 Task: Search one way flight ticket for 1 adult, 1 child, 1 infant in seat in premium economy from Flagstaff: Flagstaff Pulliam Airport to Jacksonville: Albert J. Ellis Airport on 5-3-2023. Choice of flights is Emirates. Number of bags: 2 checked bags. Price is upto 81000. Outbound departure time preference is 9:30.
Action: Mouse moved to (293, 252)
Screenshot: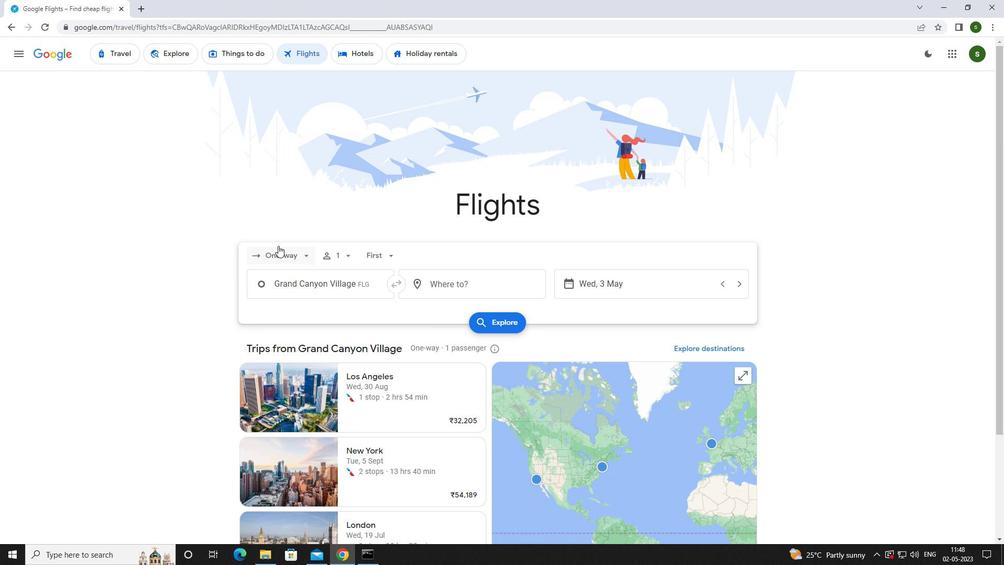 
Action: Mouse pressed left at (293, 252)
Screenshot: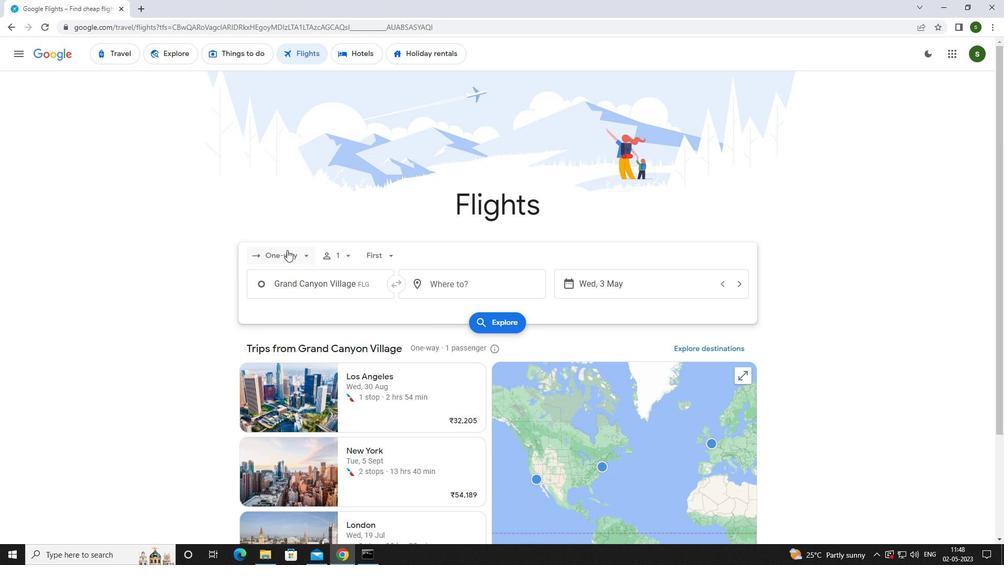 
Action: Mouse moved to (301, 306)
Screenshot: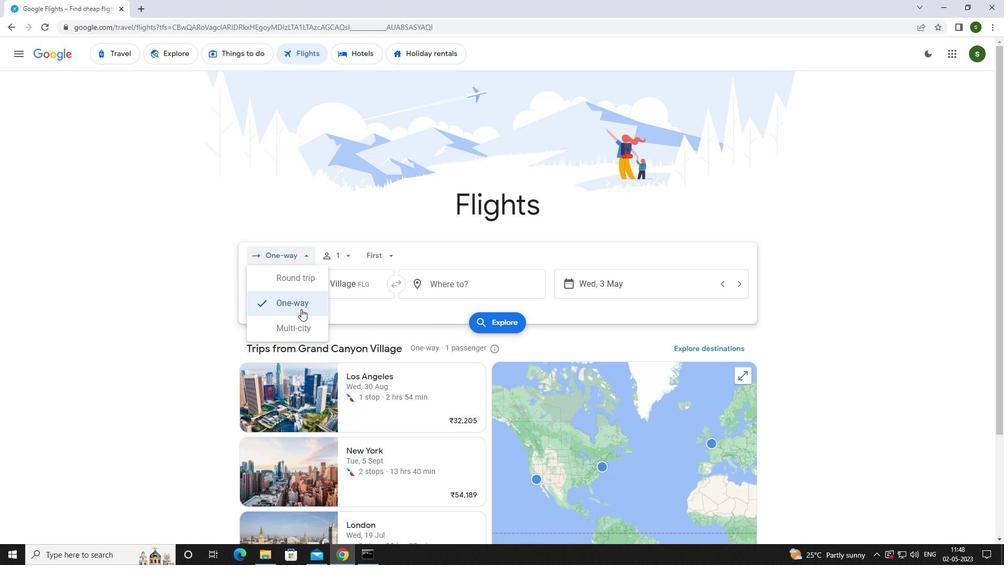 
Action: Mouse pressed left at (301, 306)
Screenshot: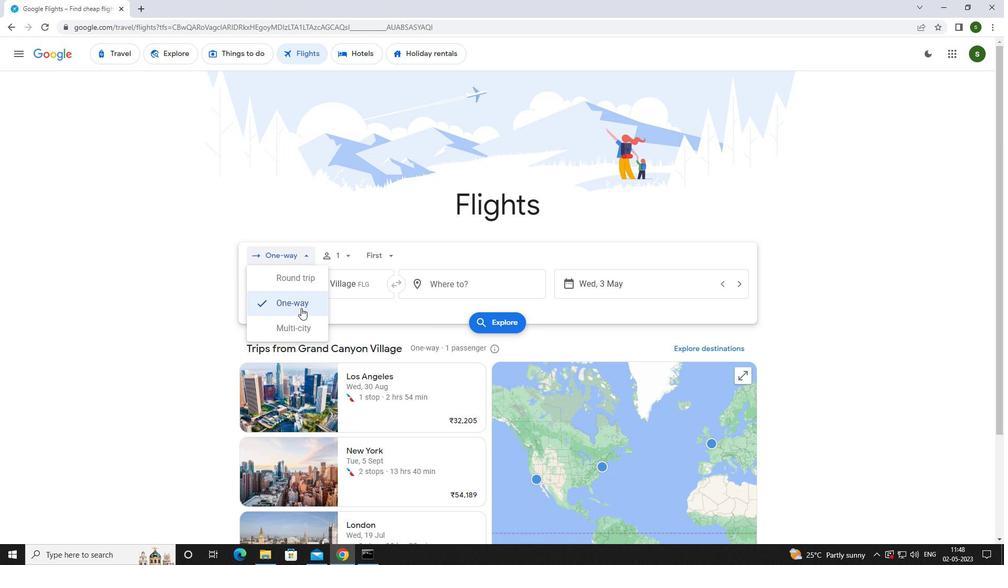 
Action: Mouse moved to (343, 254)
Screenshot: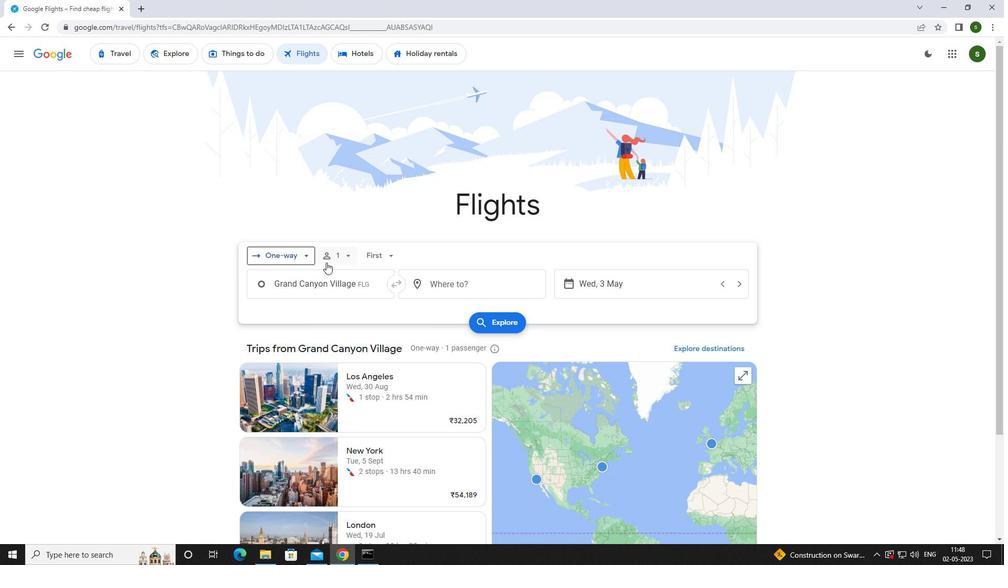 
Action: Mouse pressed left at (343, 254)
Screenshot: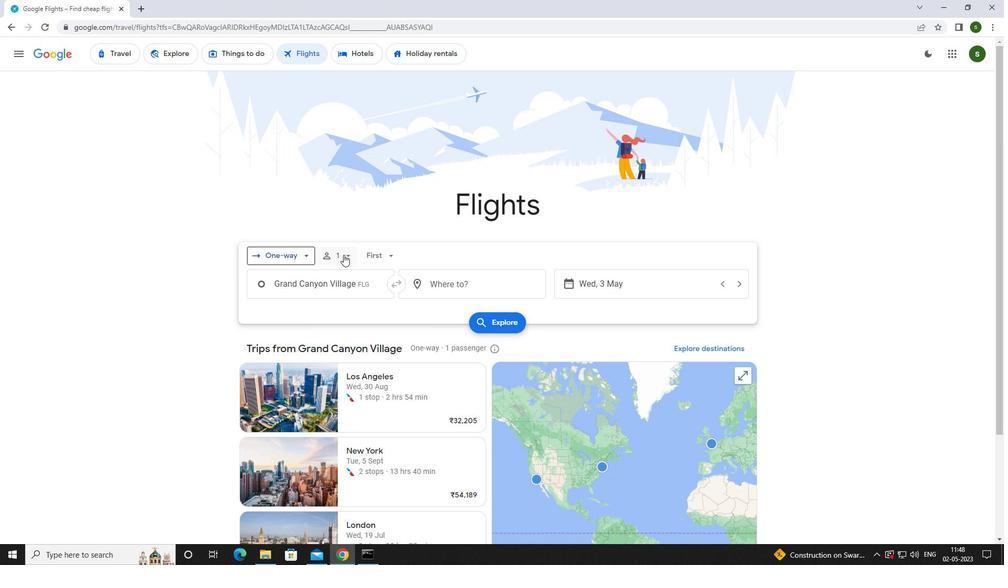 
Action: Mouse moved to (430, 306)
Screenshot: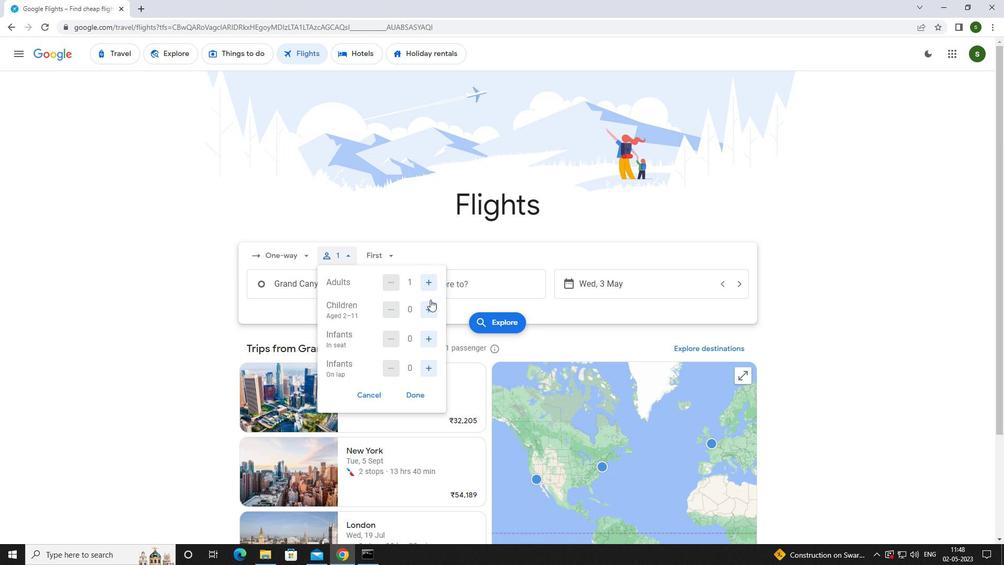 
Action: Mouse pressed left at (430, 306)
Screenshot: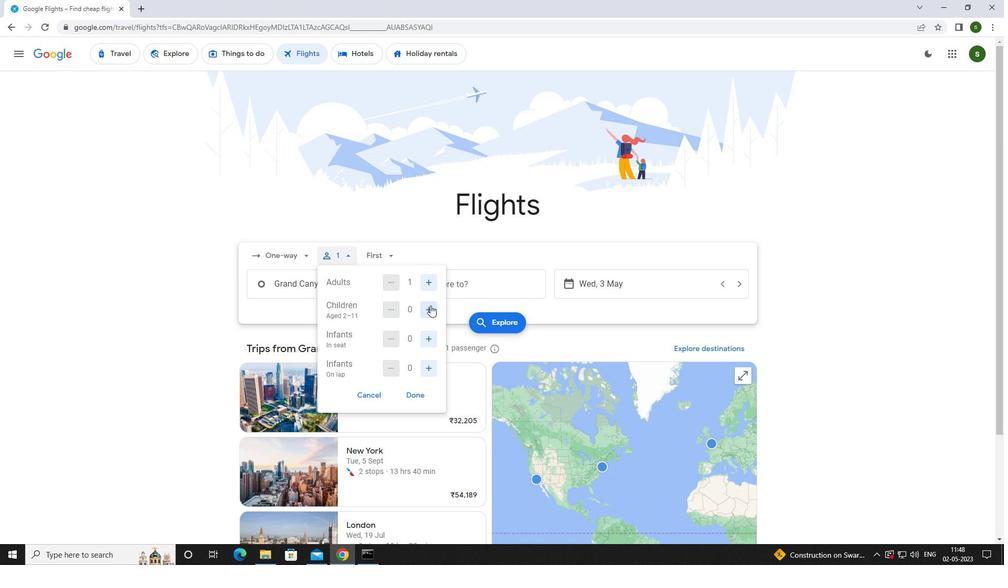 
Action: Mouse moved to (427, 336)
Screenshot: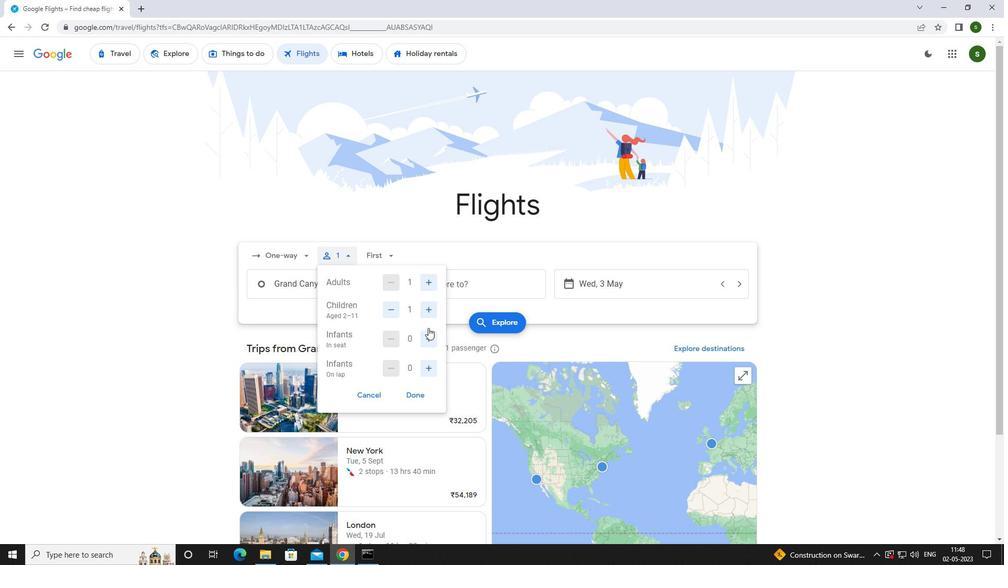 
Action: Mouse pressed left at (427, 336)
Screenshot: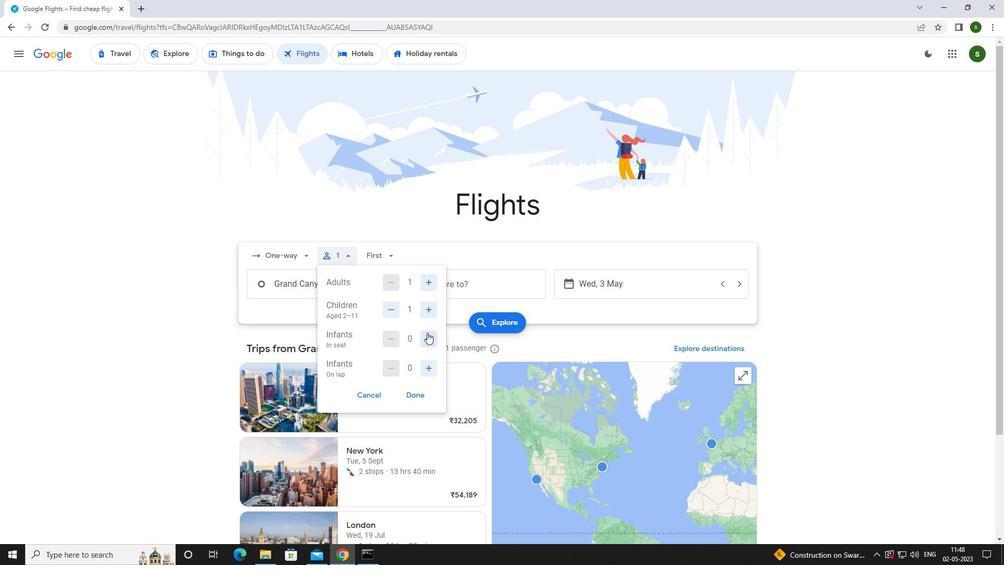 
Action: Mouse moved to (392, 256)
Screenshot: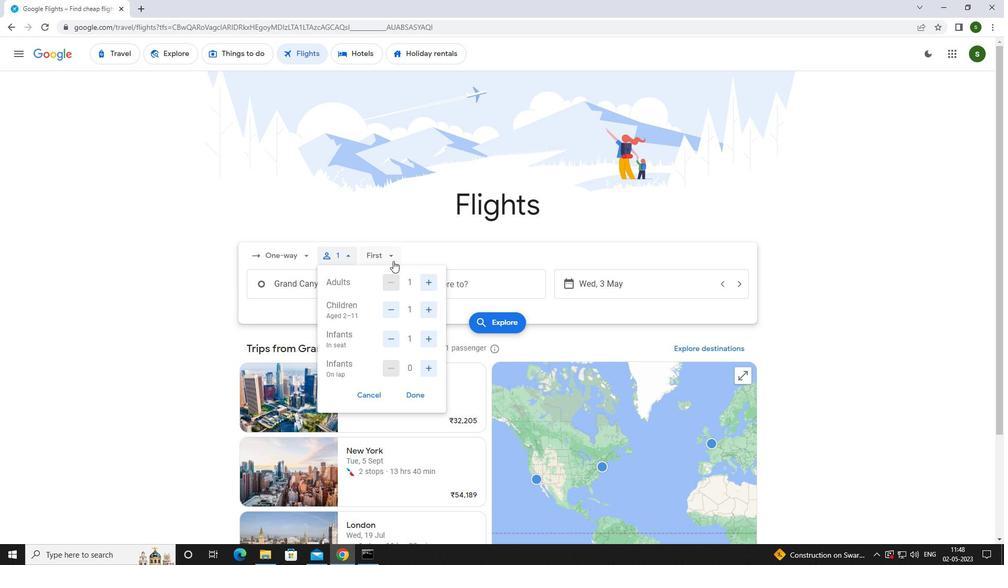 
Action: Mouse pressed left at (392, 256)
Screenshot: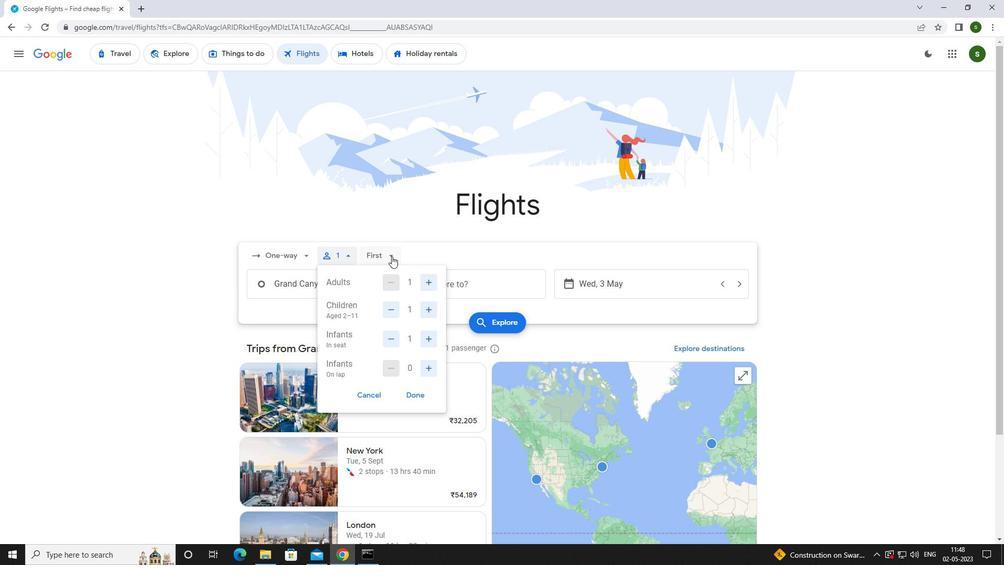 
Action: Mouse moved to (398, 299)
Screenshot: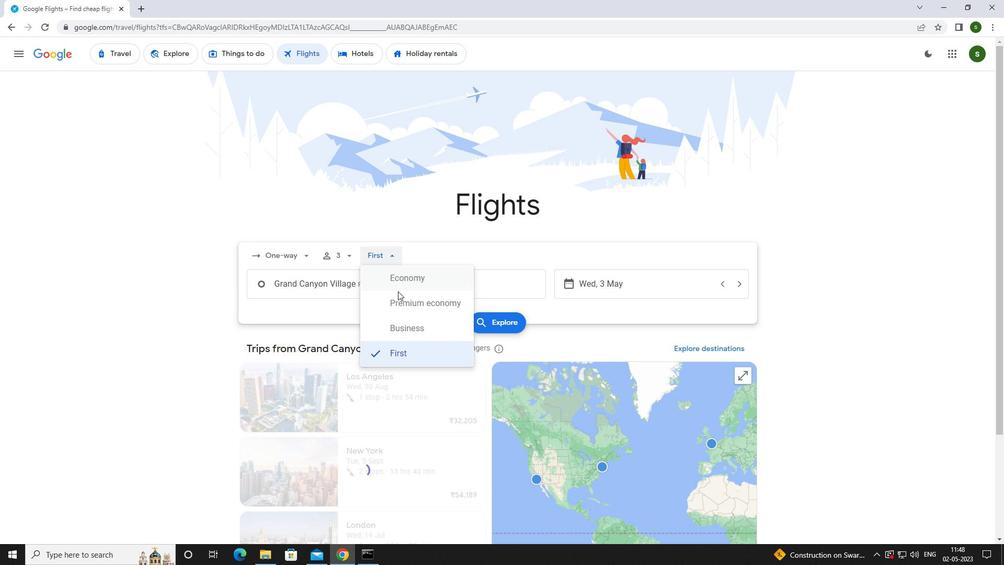 
Action: Mouse pressed left at (398, 299)
Screenshot: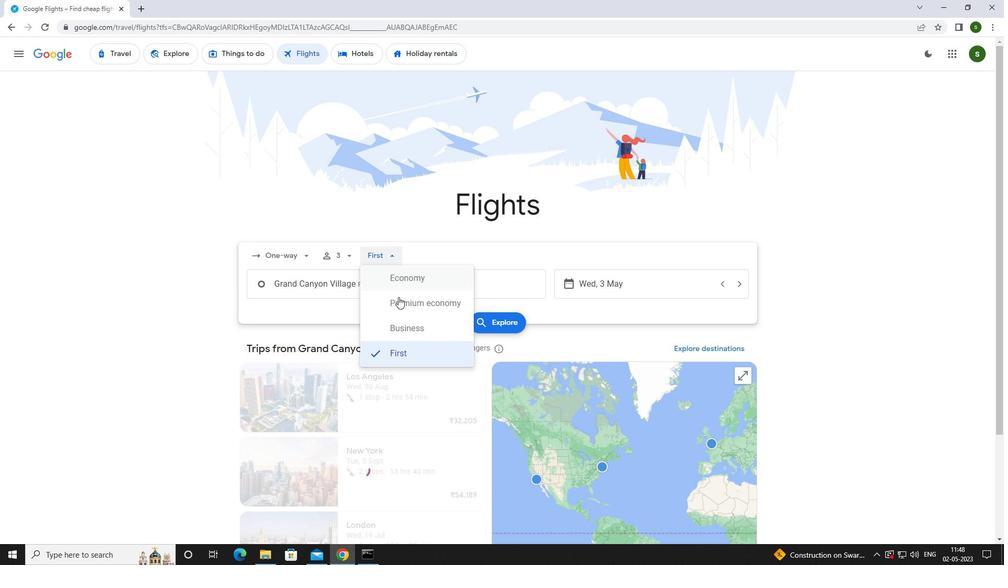 
Action: Mouse moved to (379, 278)
Screenshot: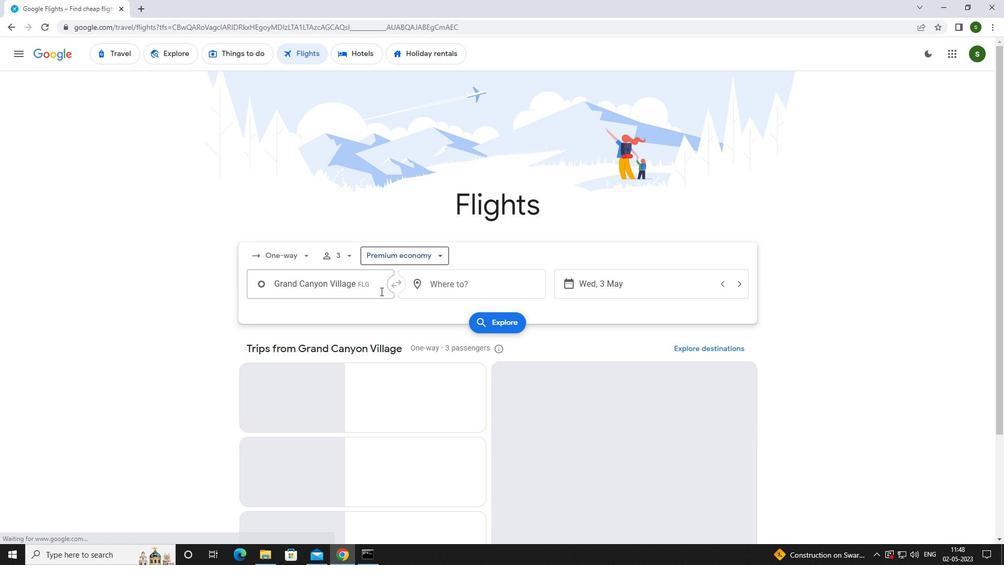 
Action: Mouse pressed left at (379, 278)
Screenshot: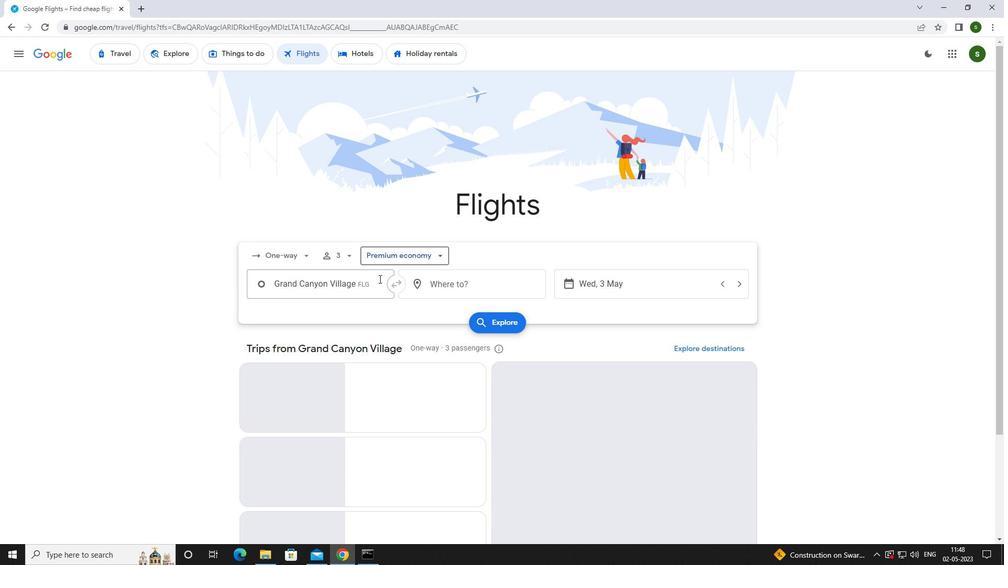 
Action: Mouse moved to (357, 284)
Screenshot: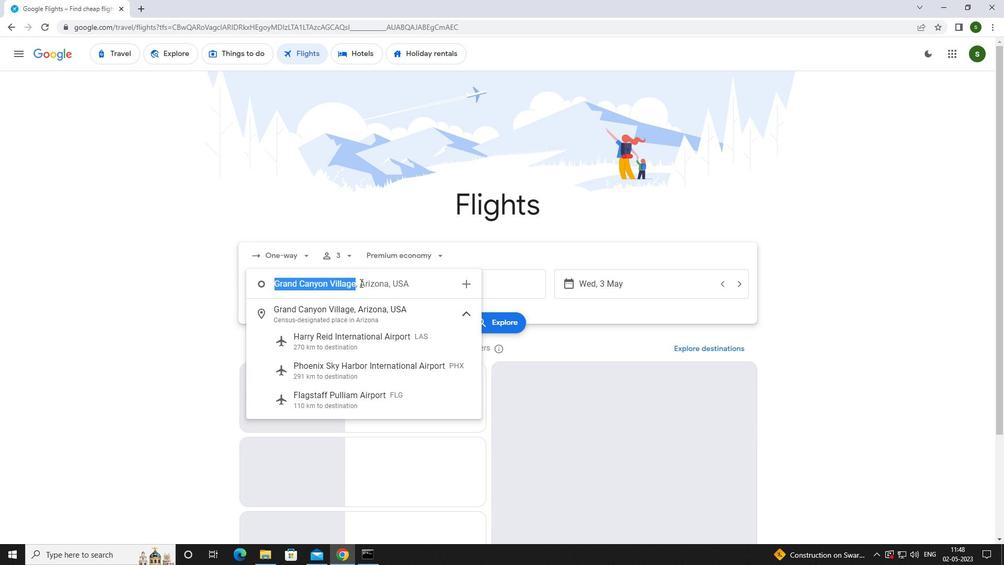
Action: Key pressed <Key.caps_lock>f<Key.caps_lock>lagstaff
Screenshot: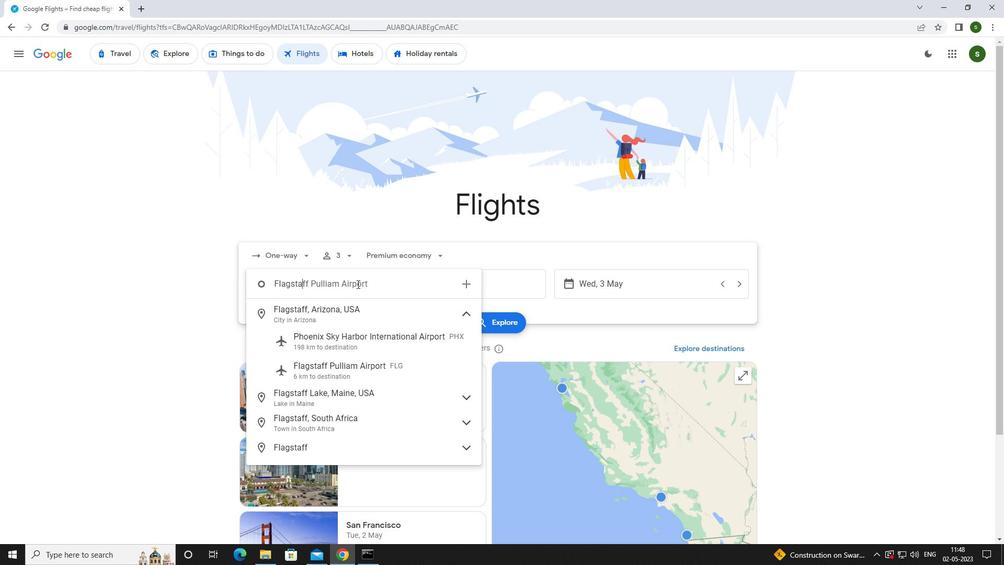 
Action: Mouse moved to (350, 362)
Screenshot: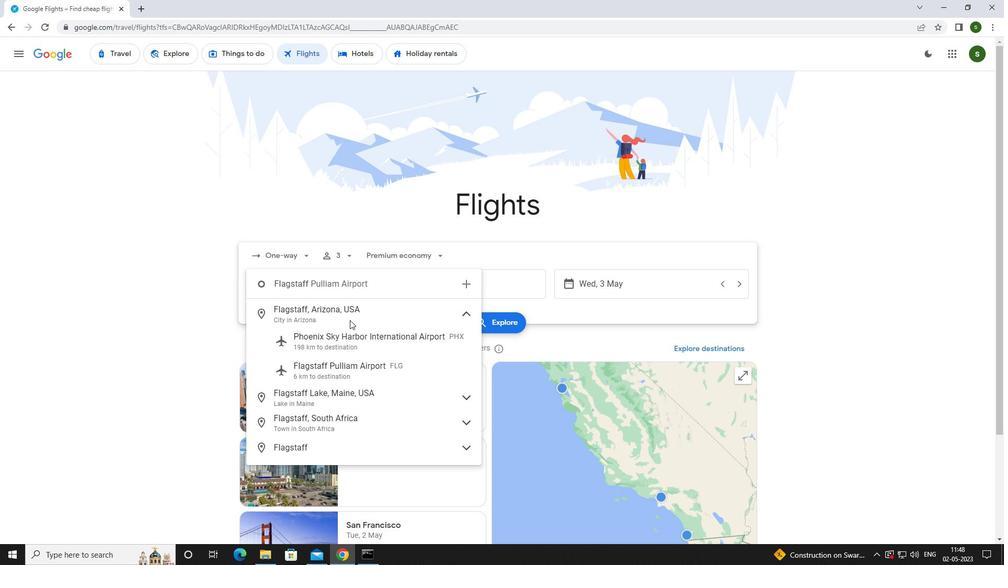
Action: Mouse pressed left at (350, 362)
Screenshot: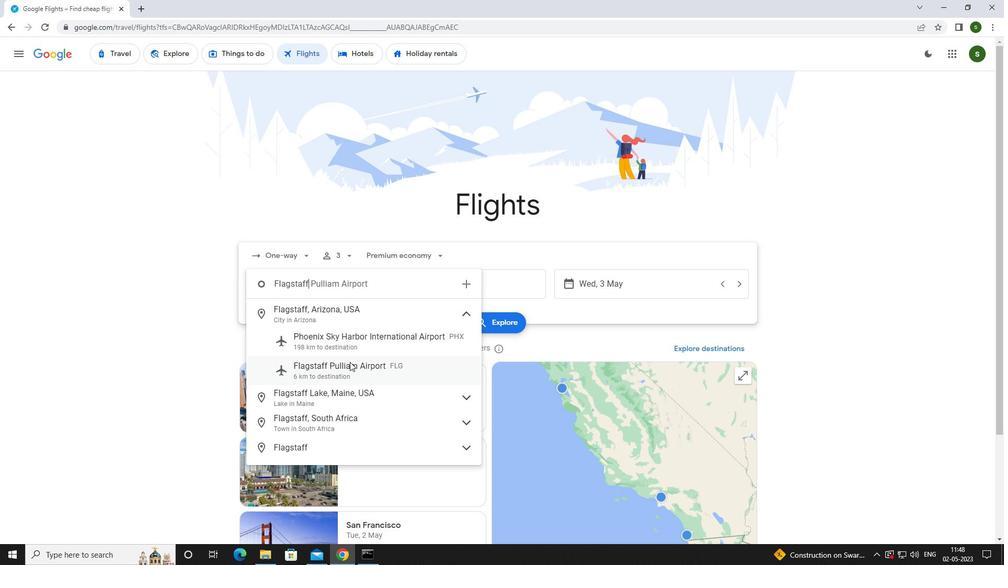 
Action: Mouse moved to (475, 281)
Screenshot: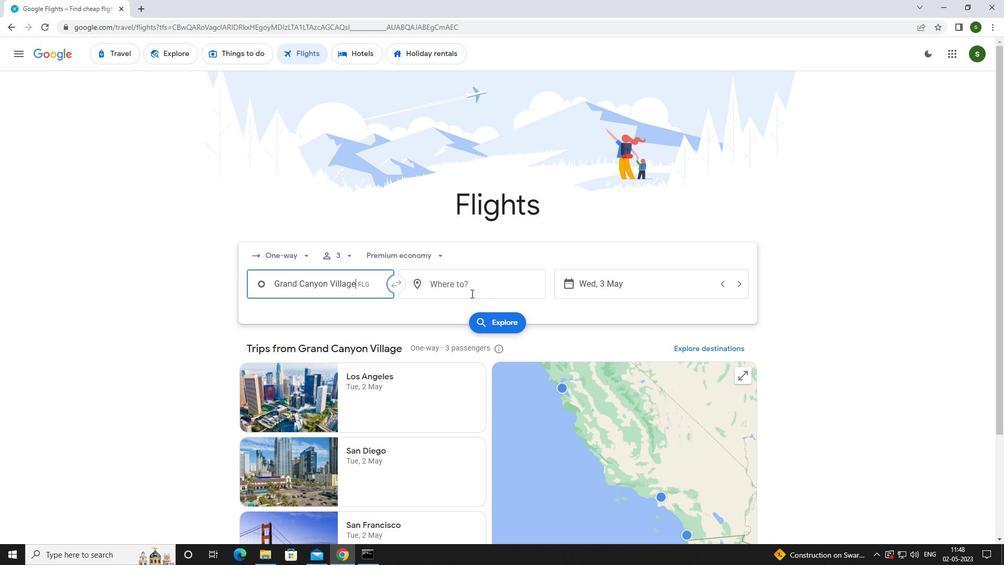 
Action: Mouse pressed left at (475, 281)
Screenshot: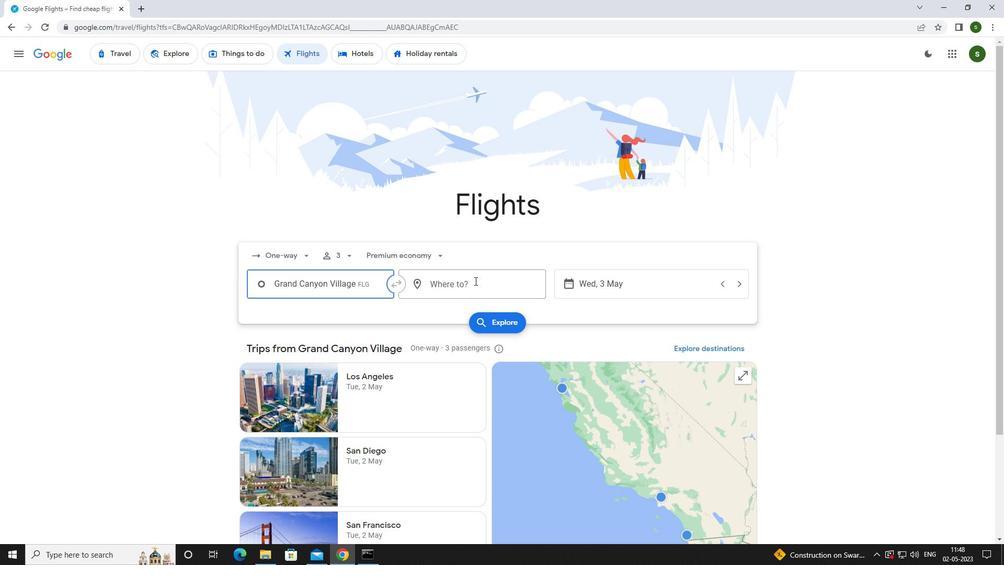 
Action: Mouse moved to (382, 288)
Screenshot: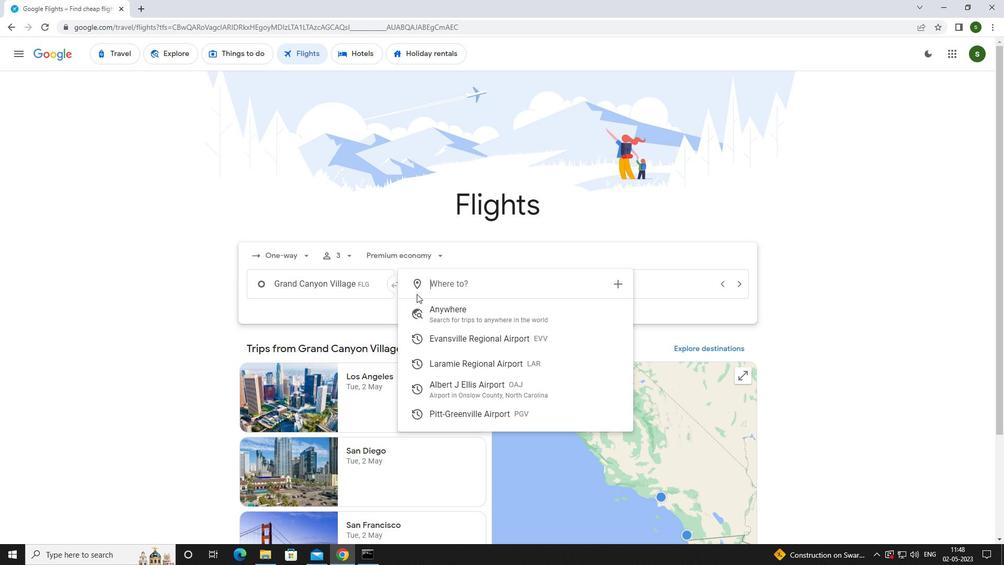 
Action: Key pressed <Key.caps_lock>a<Key.caps_lock>lbert<Key.space>
Screenshot: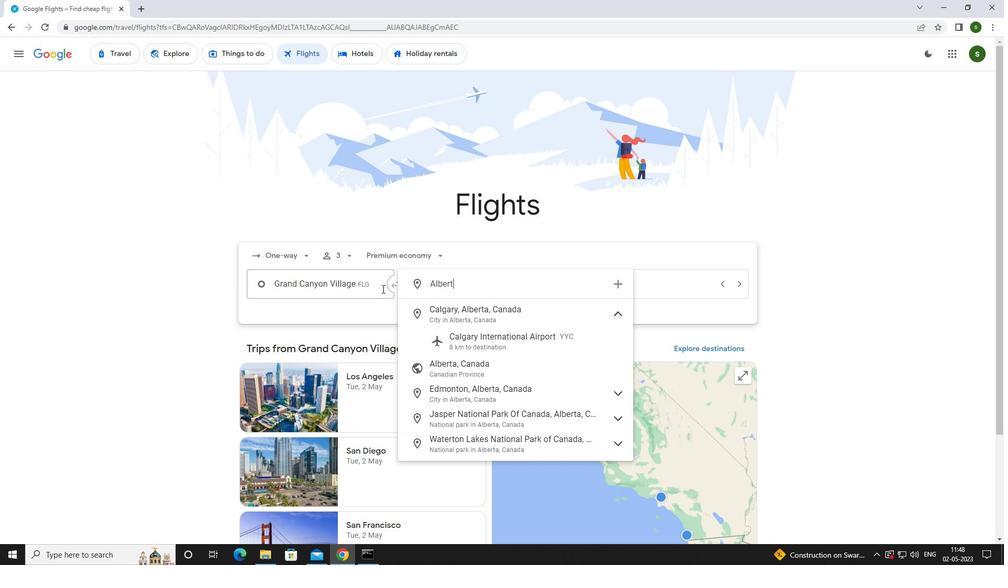 
Action: Mouse moved to (463, 312)
Screenshot: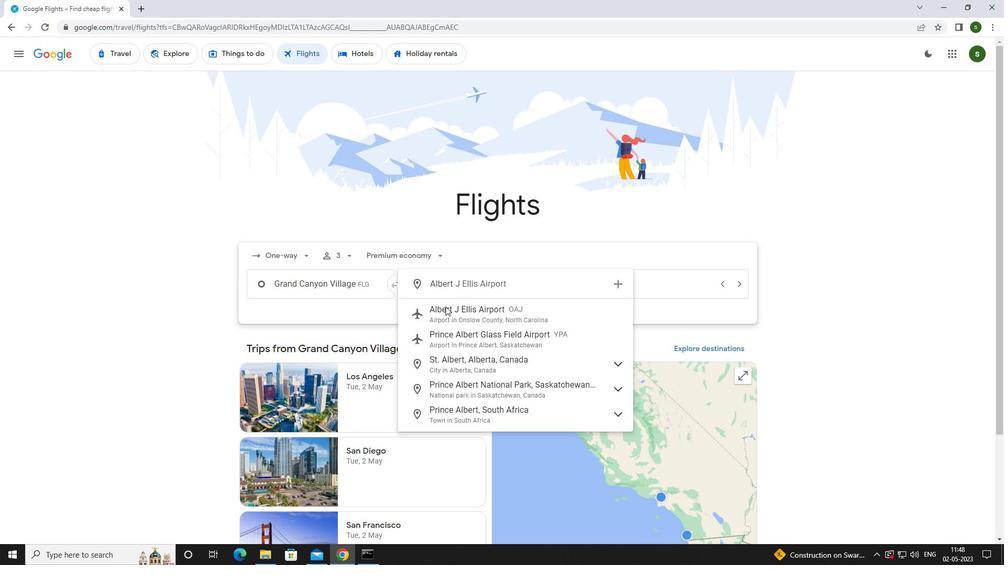 
Action: Mouse pressed left at (463, 312)
Screenshot: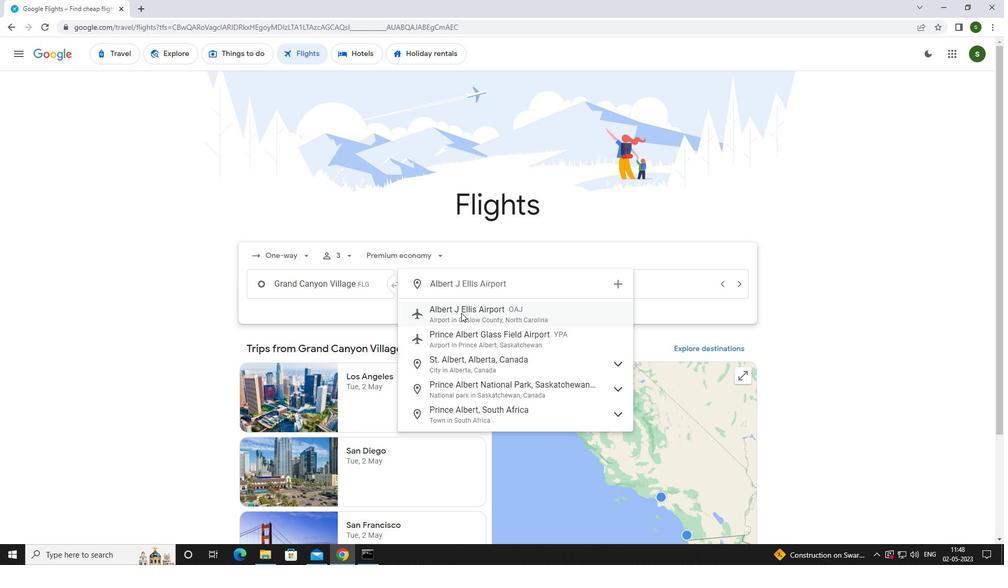 
Action: Mouse moved to (644, 287)
Screenshot: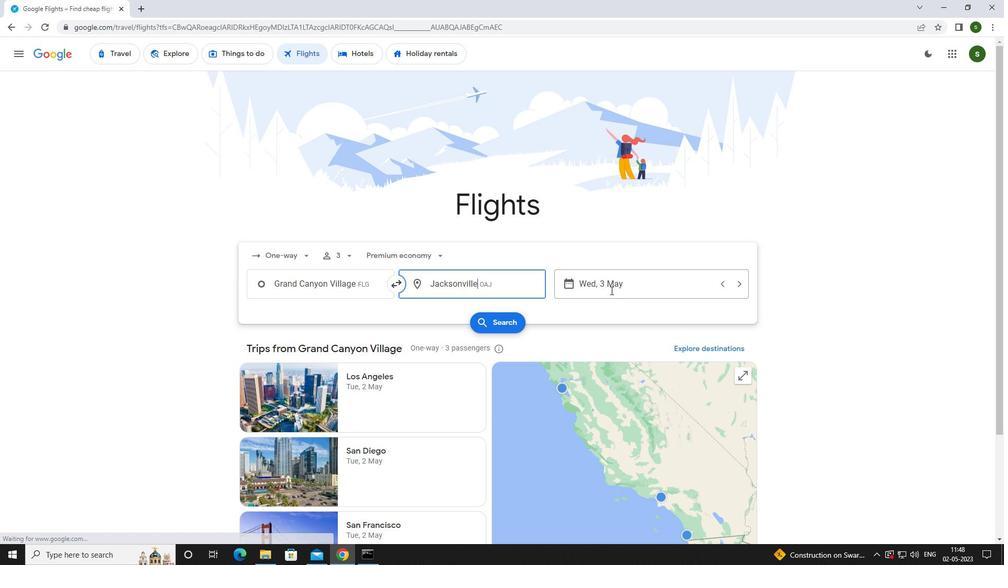 
Action: Mouse pressed left at (644, 287)
Screenshot: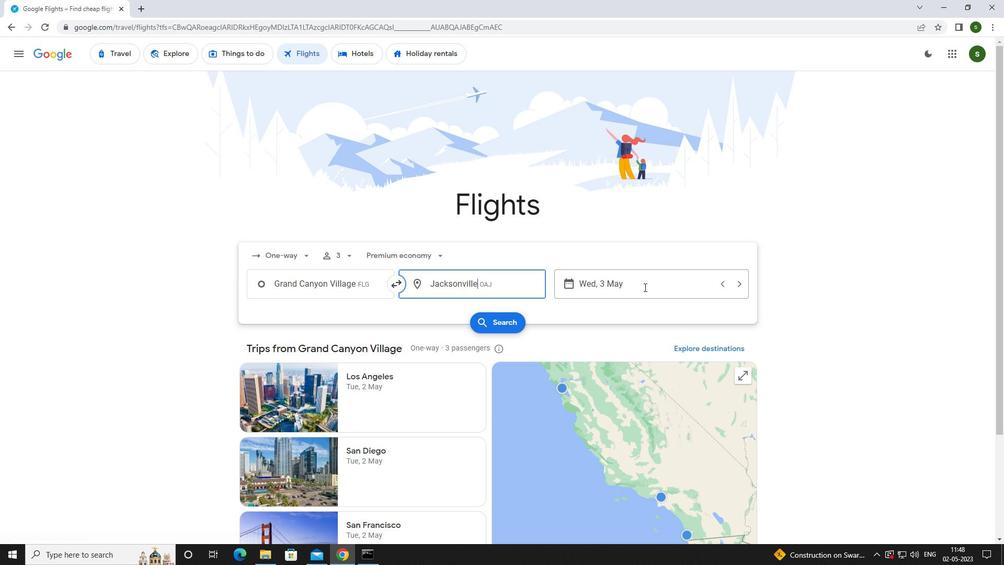 
Action: Mouse moved to (450, 351)
Screenshot: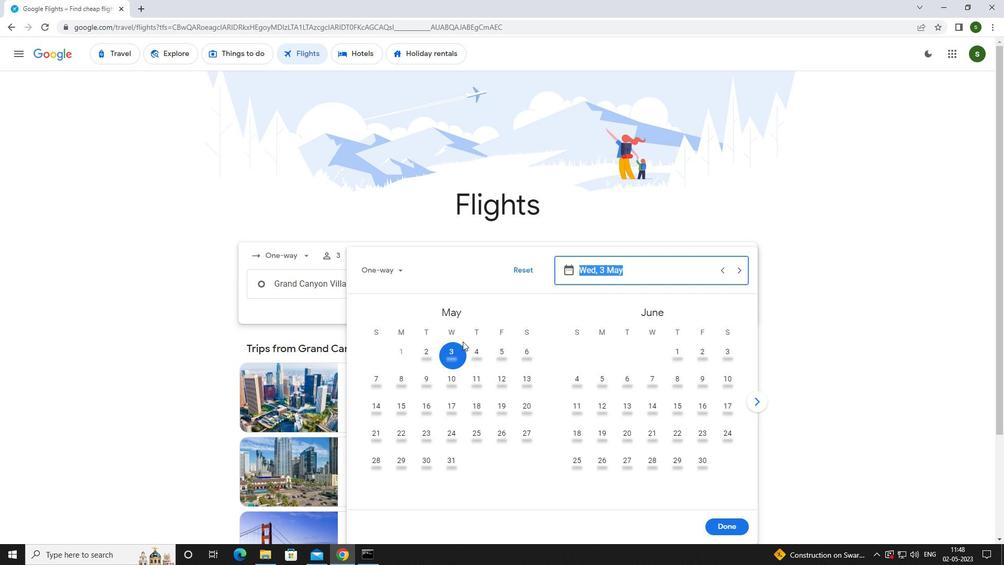 
Action: Mouse pressed left at (450, 351)
Screenshot: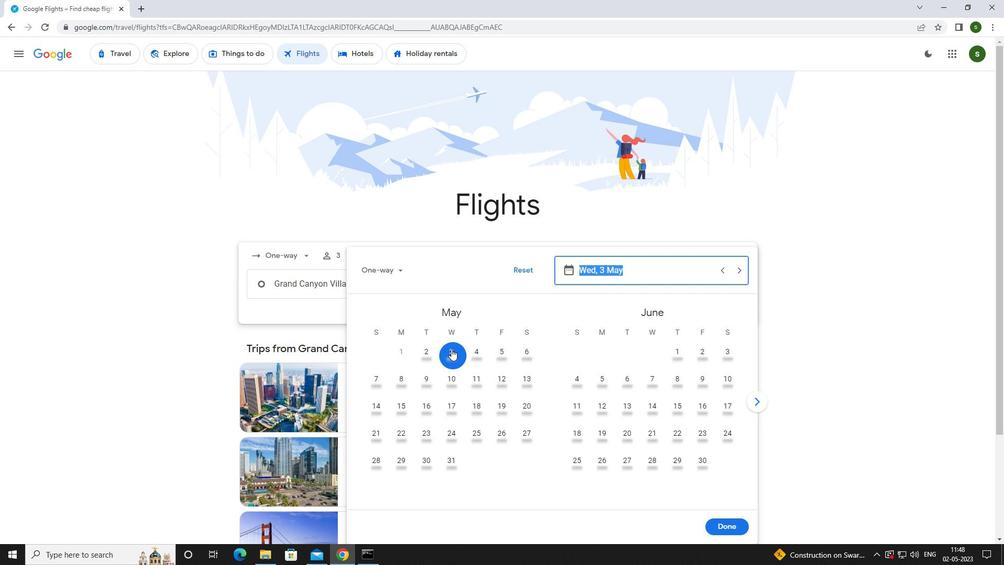 
Action: Mouse moved to (724, 523)
Screenshot: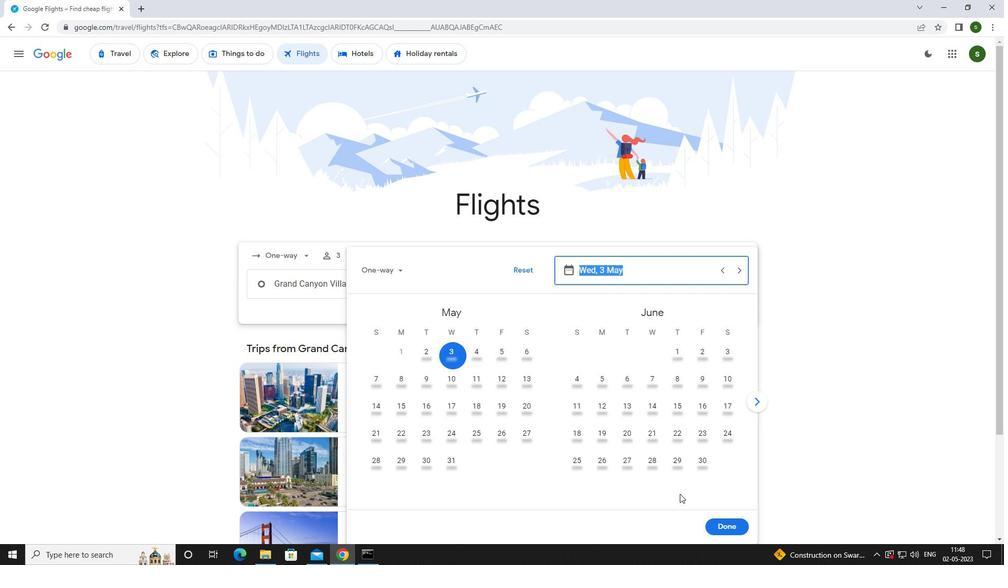 
Action: Mouse pressed left at (724, 523)
Screenshot: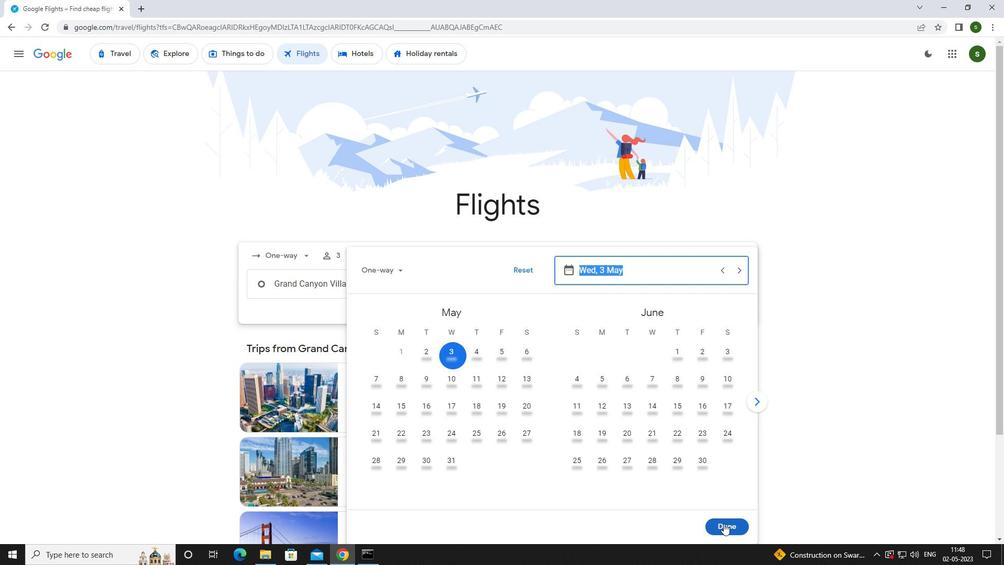 
Action: Mouse moved to (507, 317)
Screenshot: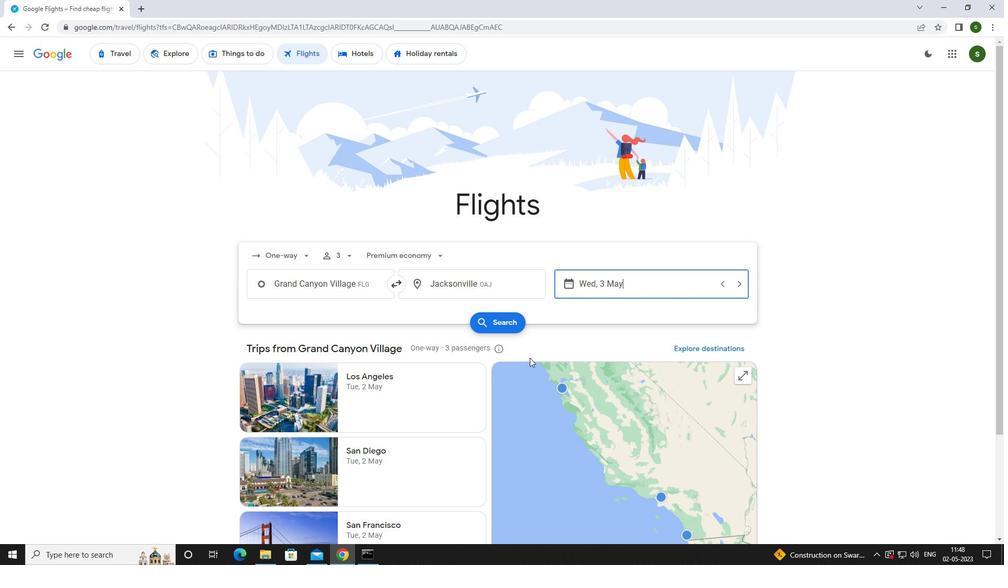
Action: Mouse pressed left at (507, 317)
Screenshot: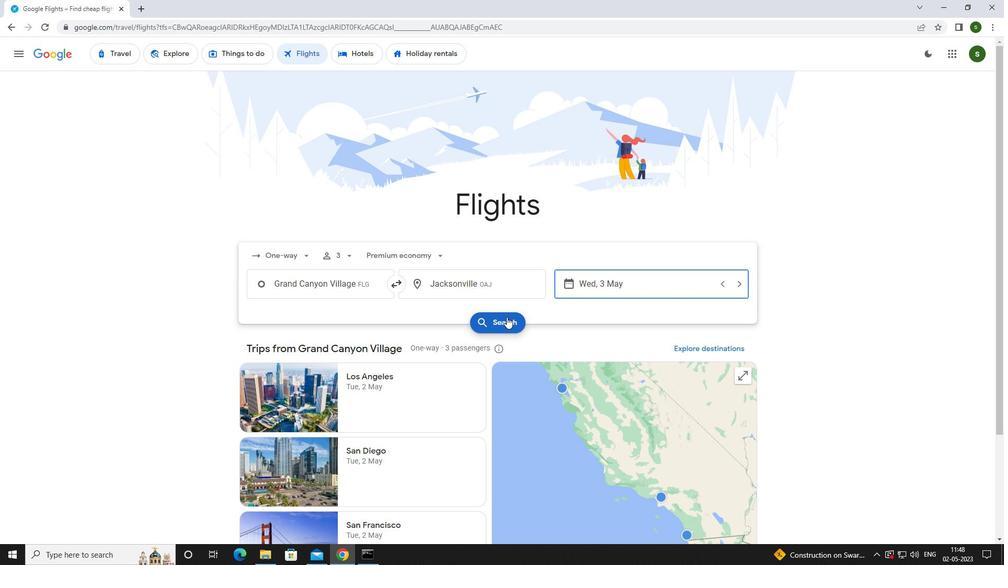 
Action: Mouse moved to (274, 152)
Screenshot: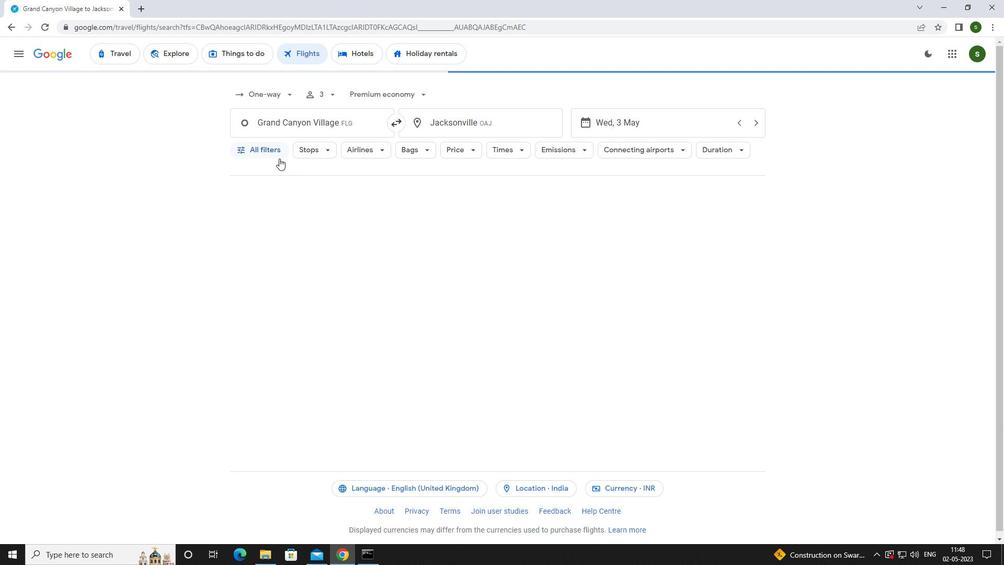 
Action: Mouse pressed left at (274, 152)
Screenshot: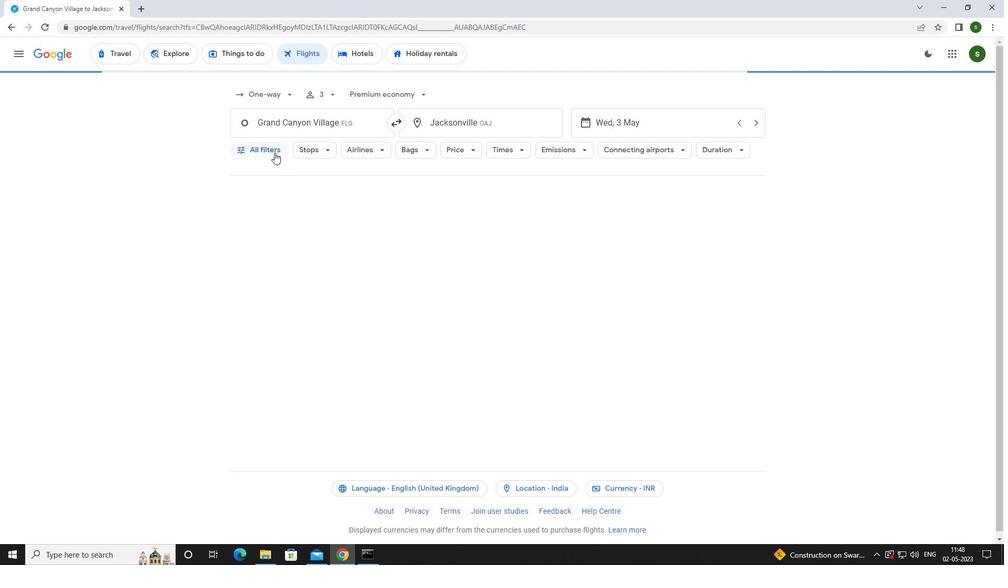 
Action: Mouse moved to (393, 373)
Screenshot: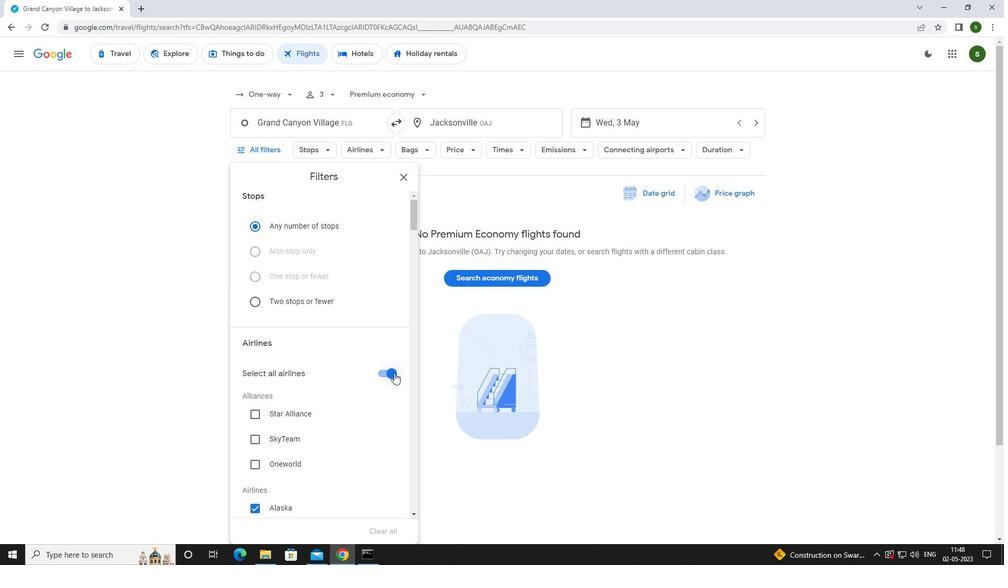 
Action: Mouse pressed left at (393, 373)
Screenshot: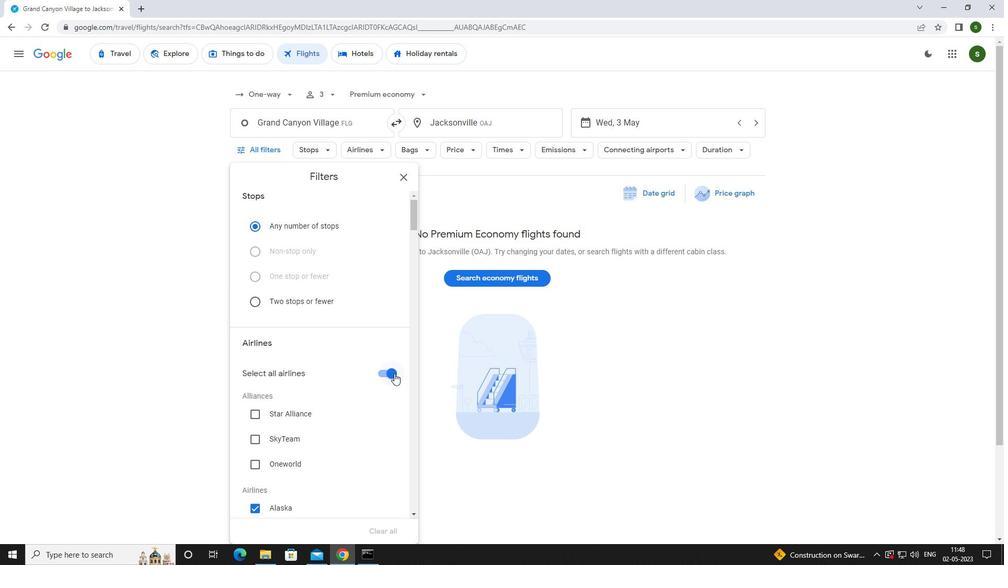 
Action: Mouse moved to (346, 305)
Screenshot: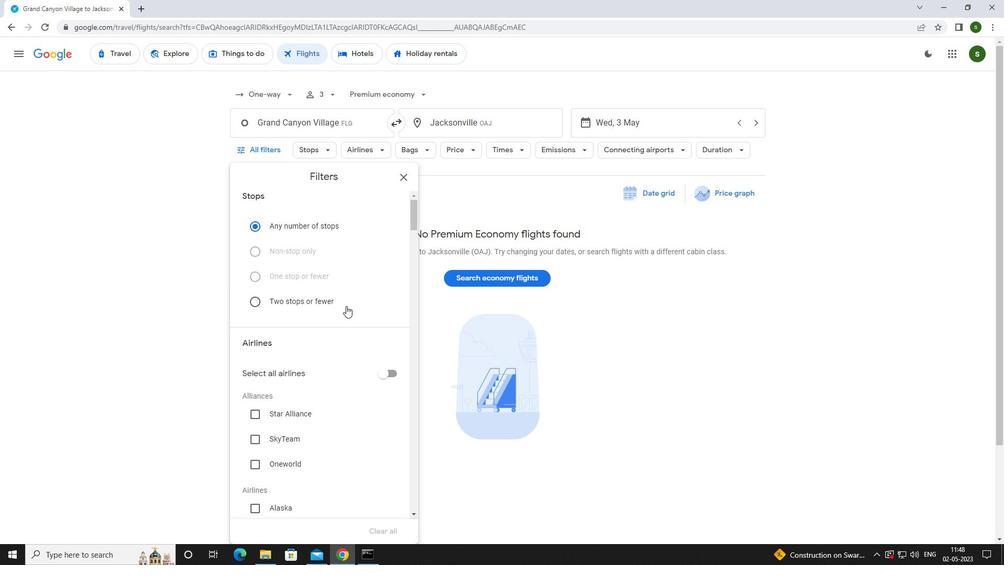 
Action: Mouse scrolled (346, 304) with delta (0, 0)
Screenshot: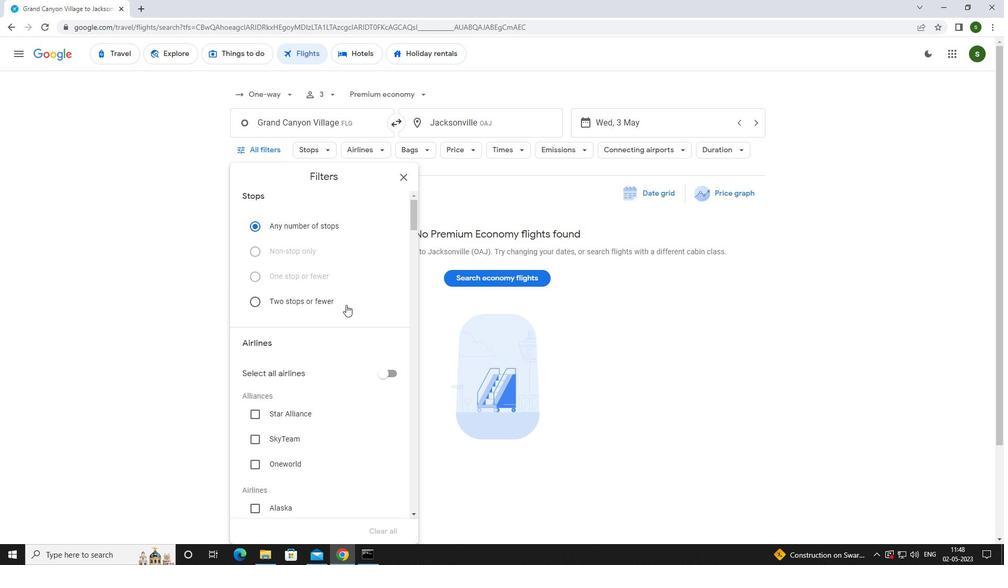 
Action: Mouse scrolled (346, 304) with delta (0, 0)
Screenshot: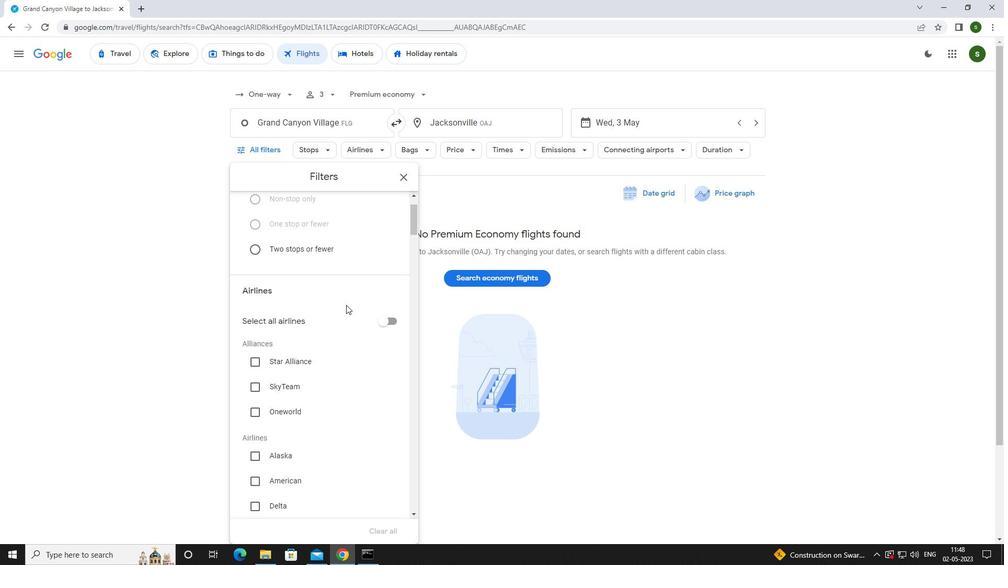 
Action: Mouse scrolled (346, 304) with delta (0, 0)
Screenshot: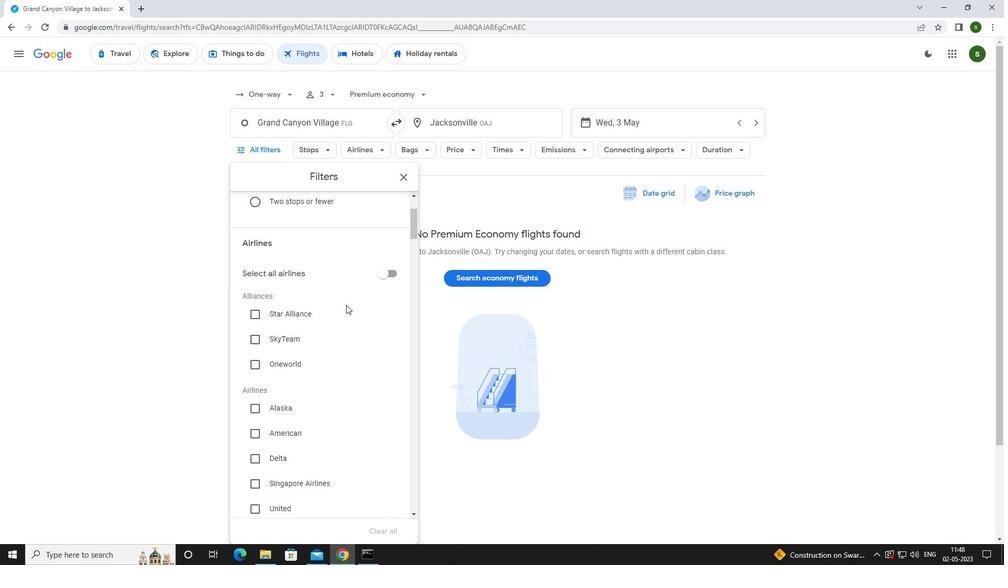 
Action: Mouse scrolled (346, 304) with delta (0, 0)
Screenshot: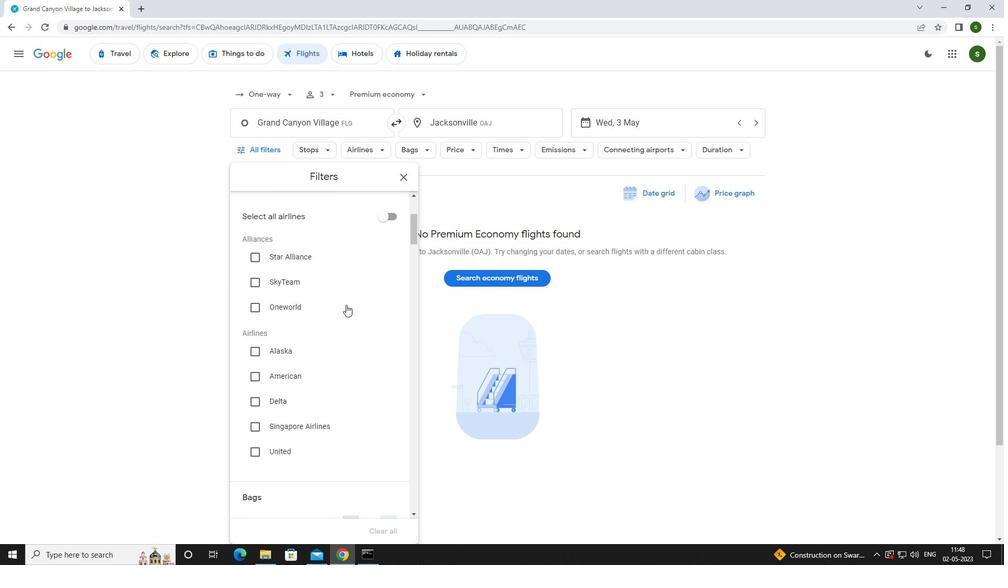 
Action: Mouse scrolled (346, 304) with delta (0, 0)
Screenshot: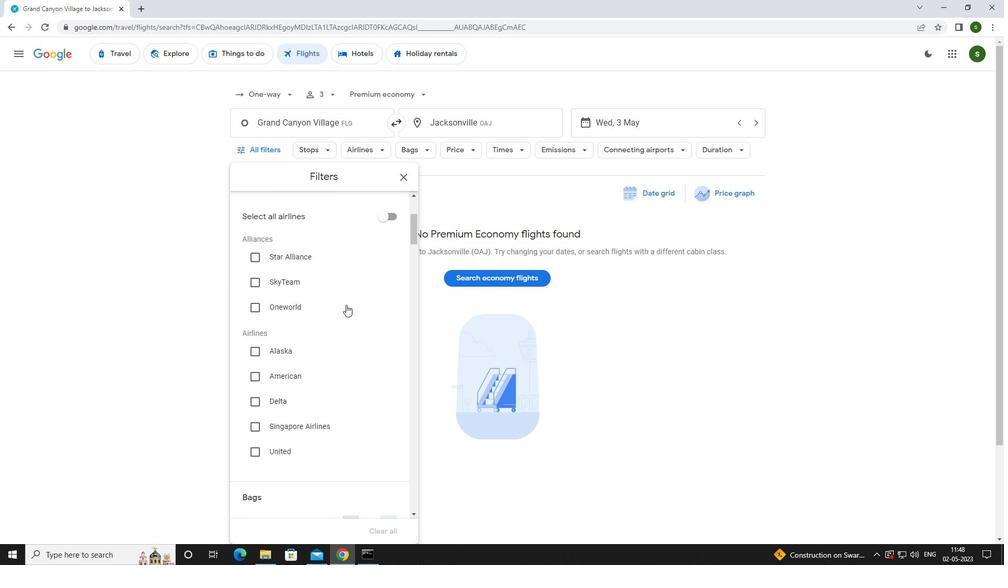 
Action: Mouse scrolled (346, 304) with delta (0, 0)
Screenshot: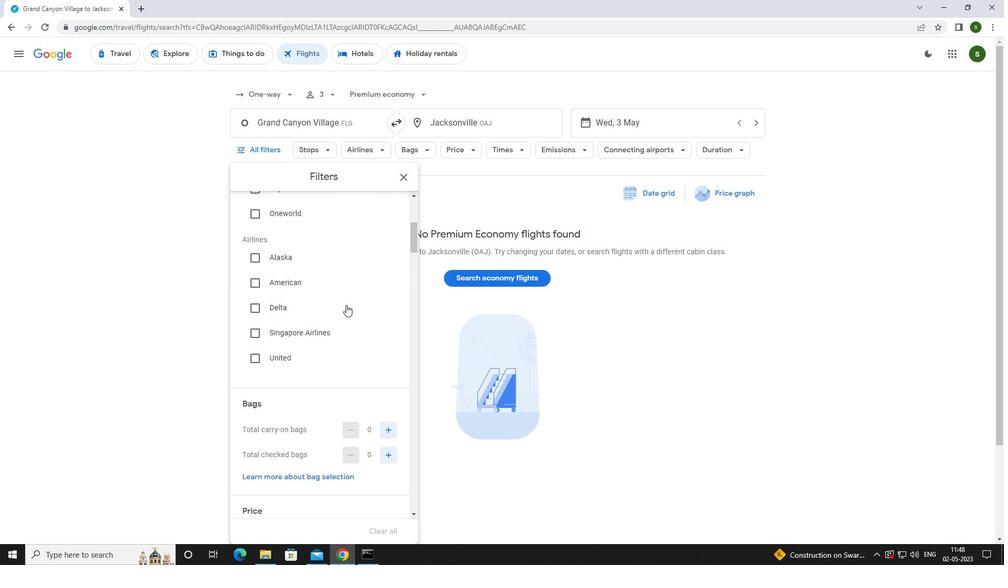 
Action: Mouse scrolled (346, 304) with delta (0, 0)
Screenshot: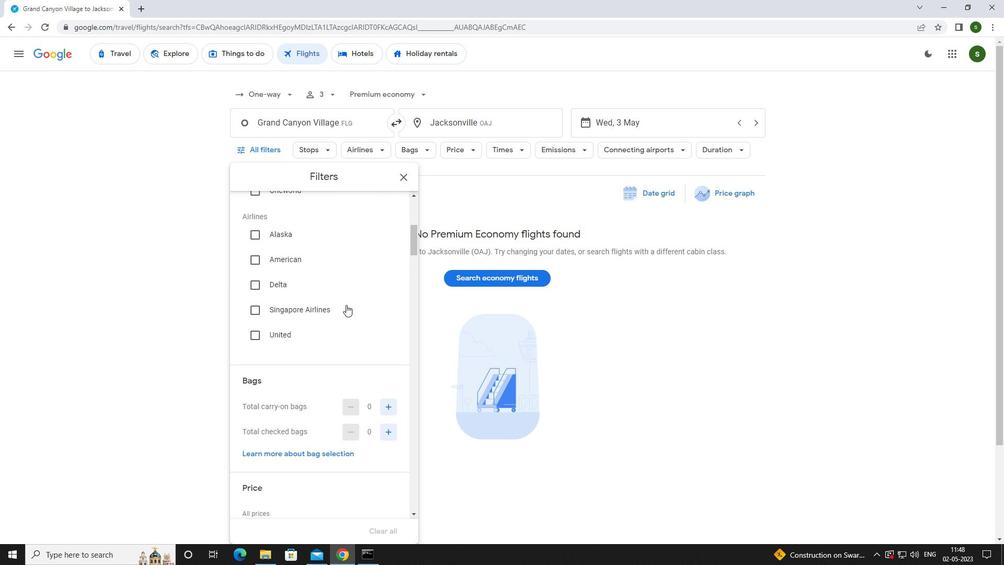 
Action: Mouse scrolled (346, 304) with delta (0, 0)
Screenshot: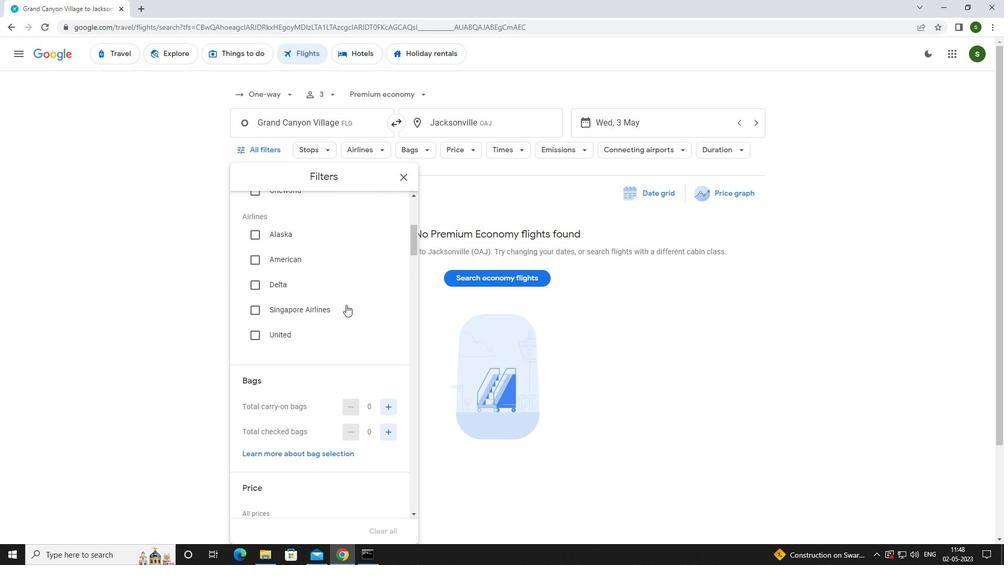 
Action: Mouse moved to (387, 291)
Screenshot: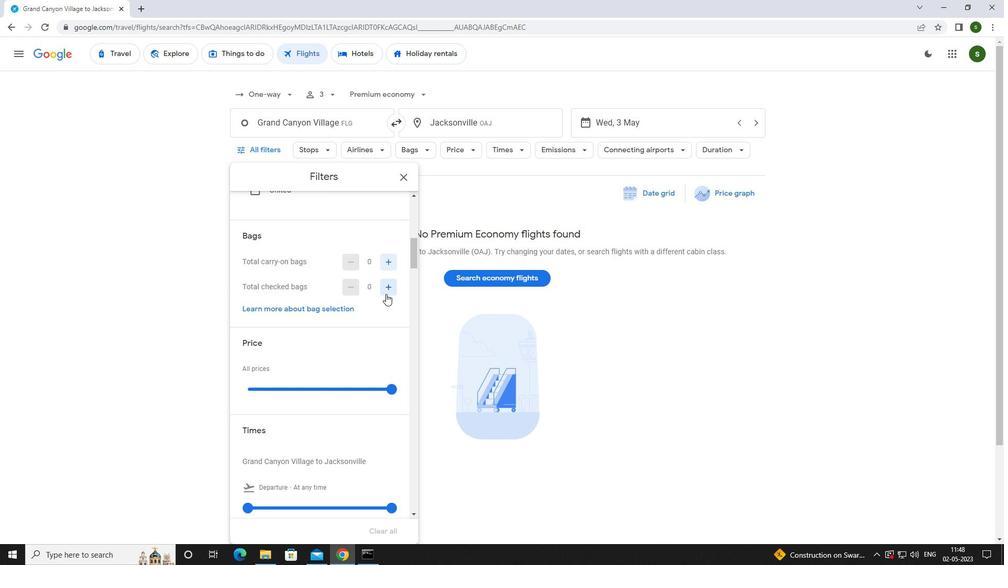 
Action: Mouse pressed left at (387, 291)
Screenshot: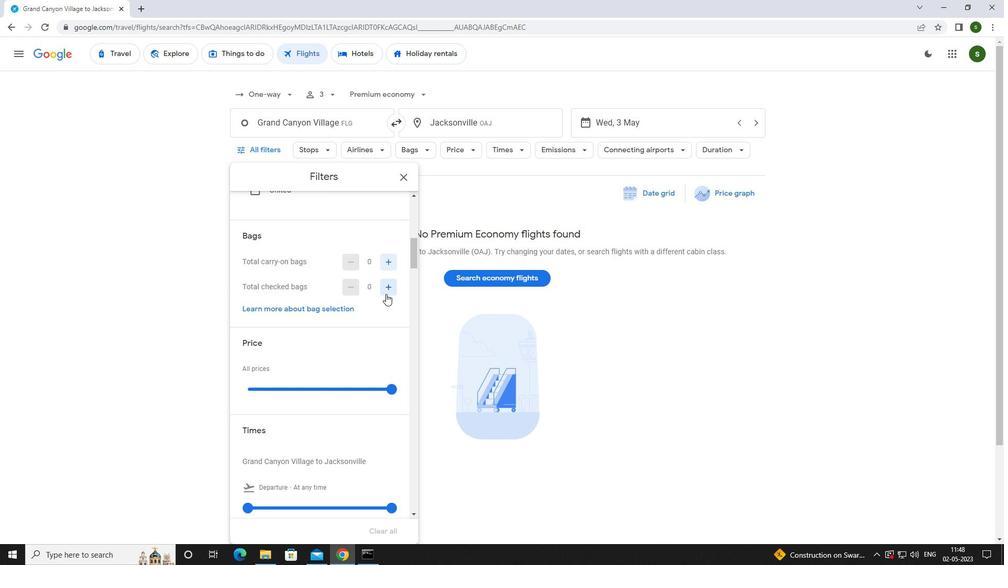 
Action: Mouse pressed left at (387, 291)
Screenshot: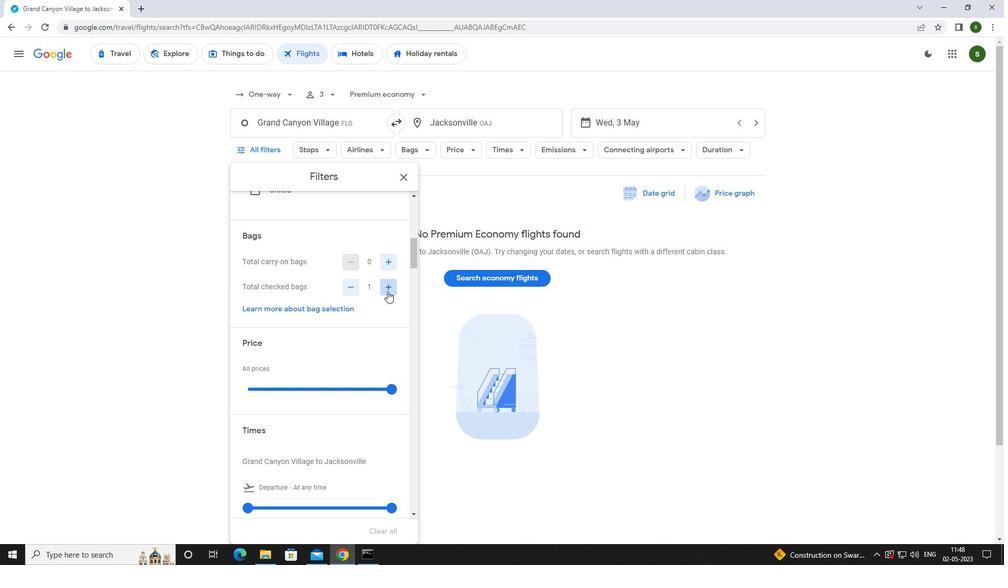 
Action: Mouse moved to (387, 290)
Screenshot: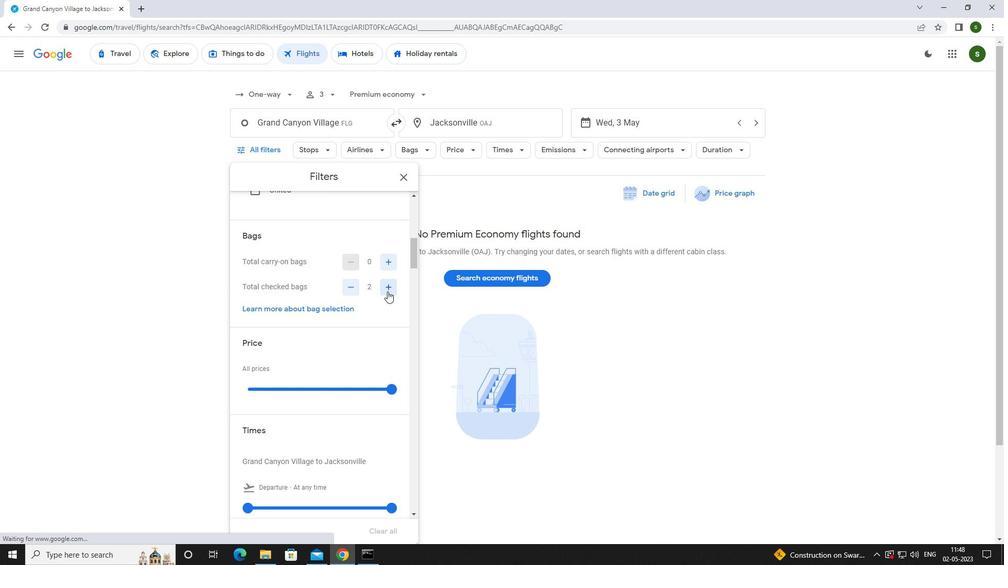 
Action: Mouse scrolled (387, 290) with delta (0, 0)
Screenshot: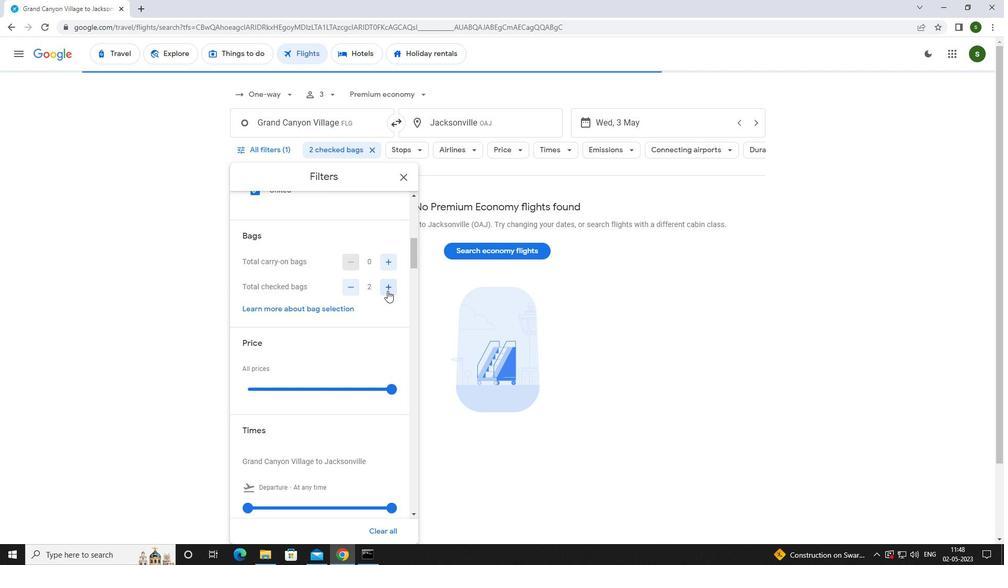 
Action: Mouse scrolled (387, 290) with delta (0, 0)
Screenshot: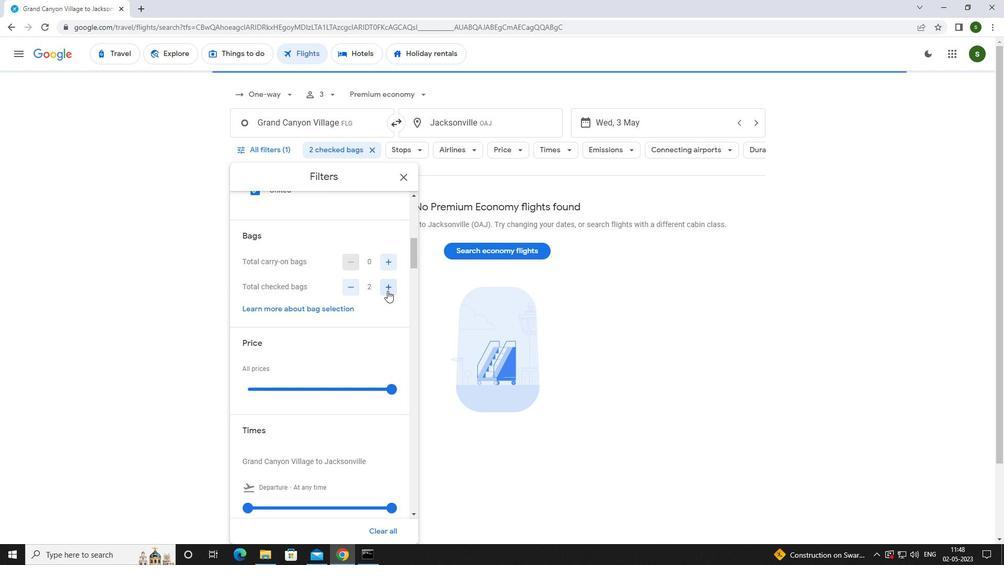 
Action: Mouse moved to (391, 287)
Screenshot: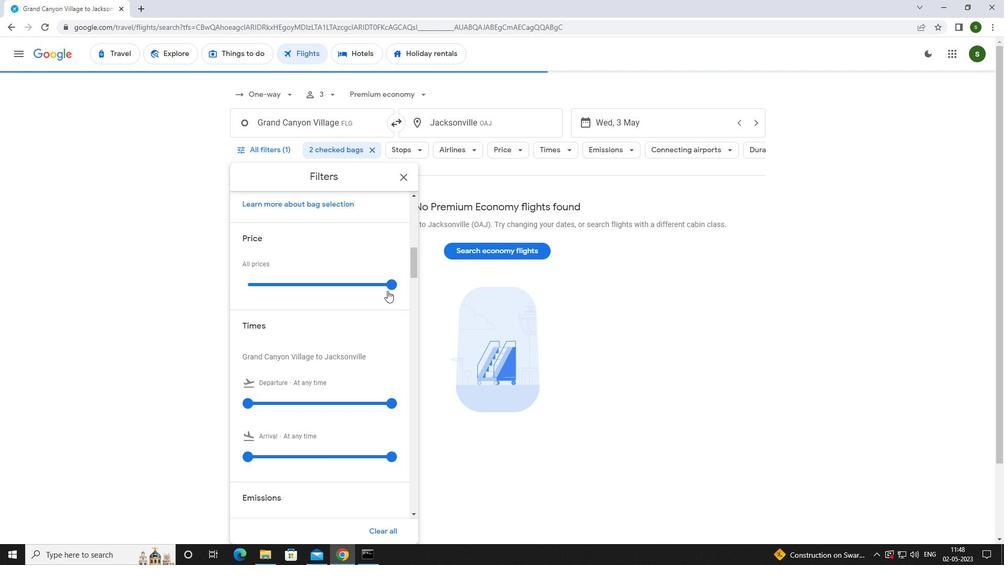 
Action: Mouse pressed left at (391, 287)
Screenshot: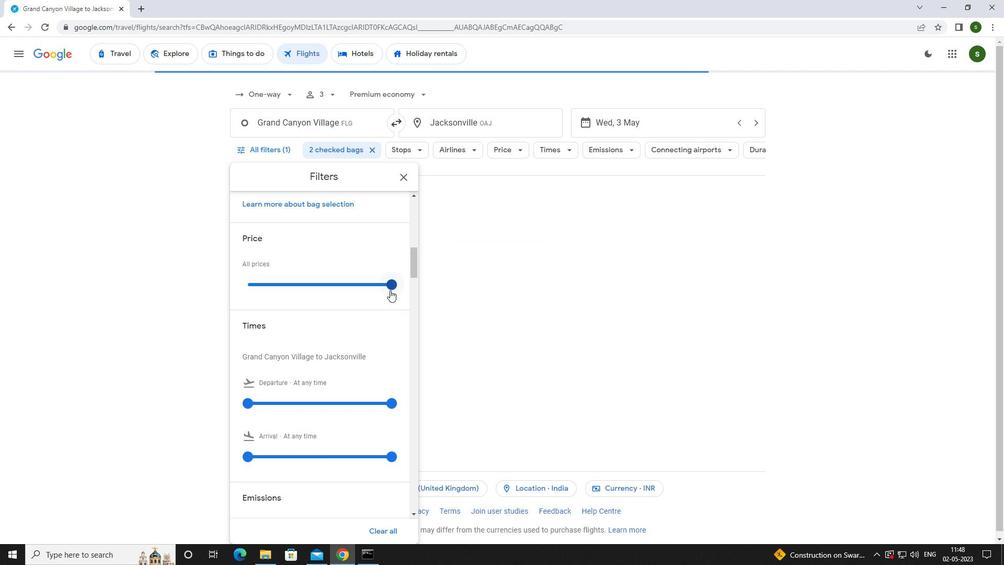 
Action: Mouse scrolled (391, 287) with delta (0, 0)
Screenshot: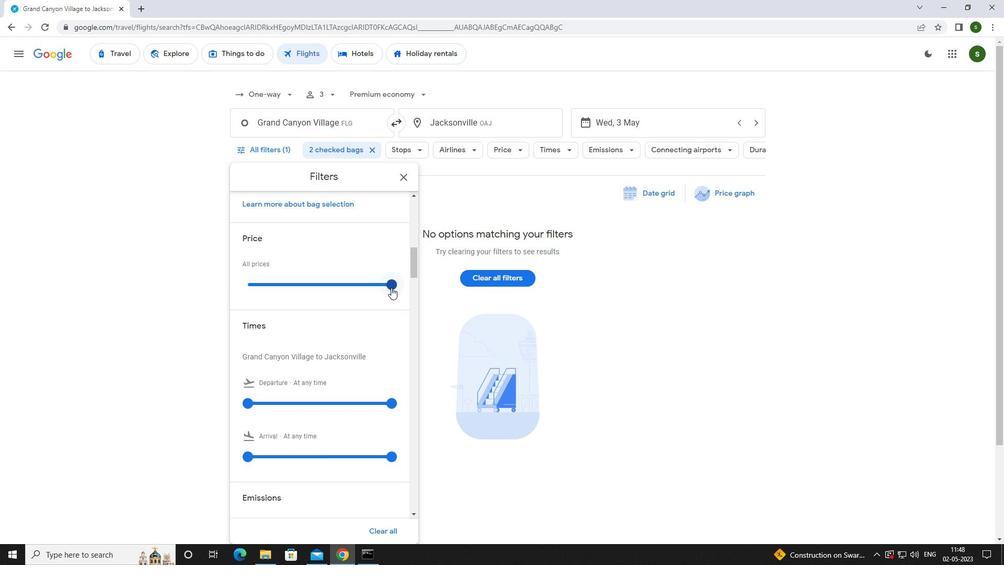 
Action: Mouse moved to (249, 351)
Screenshot: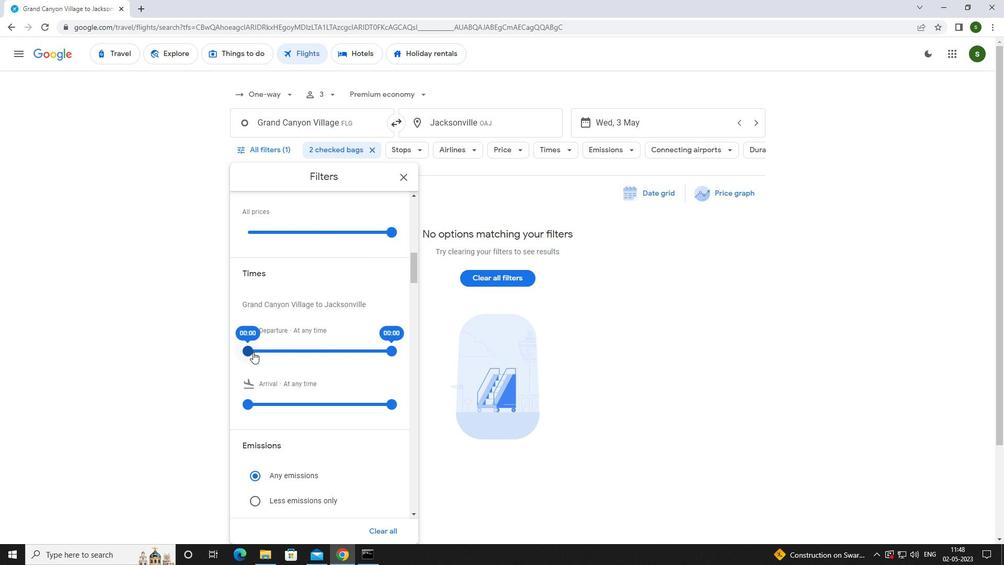 
Action: Mouse pressed left at (249, 351)
Screenshot: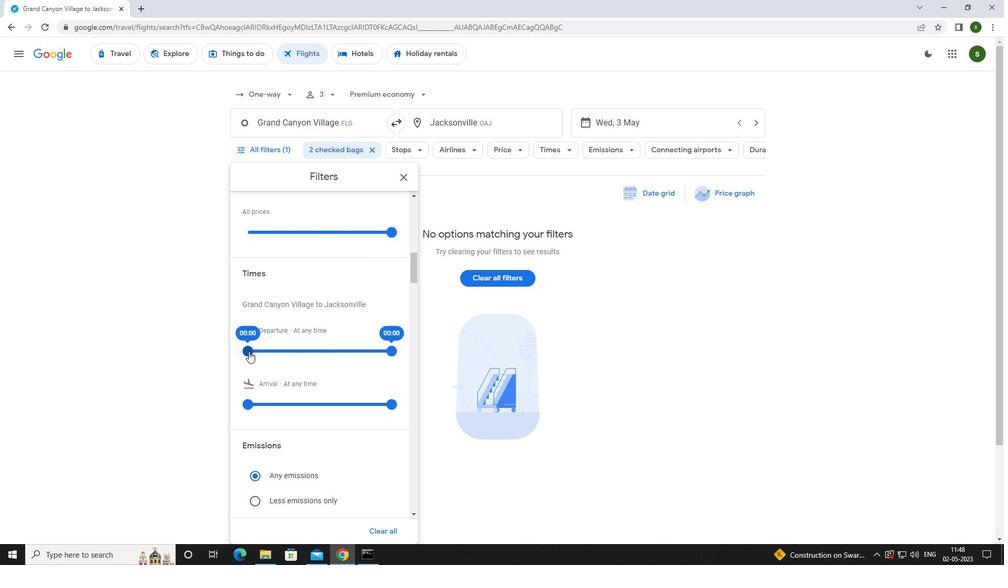 
Action: Mouse moved to (305, 348)
Screenshot: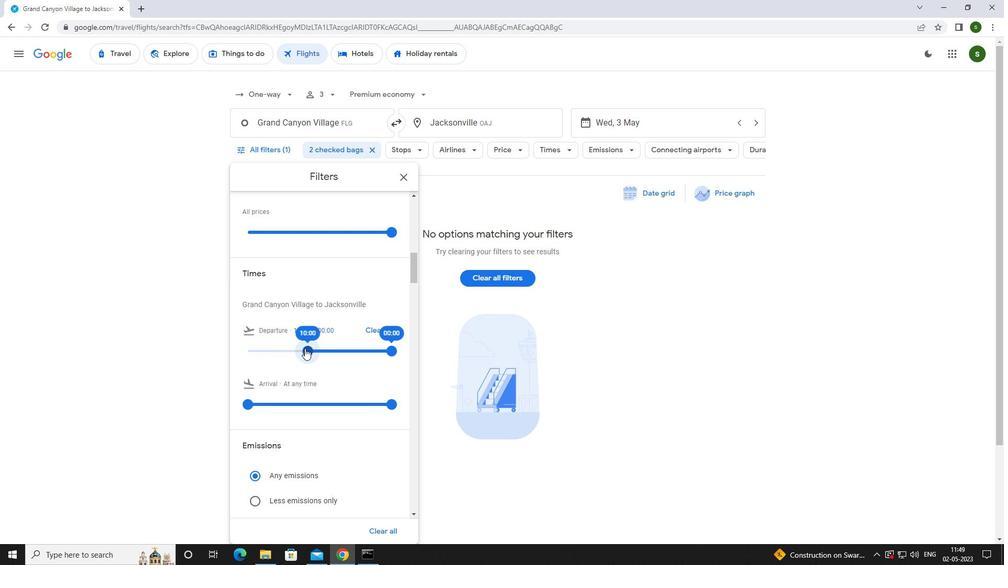 
Action: Mouse pressed left at (305, 348)
Screenshot: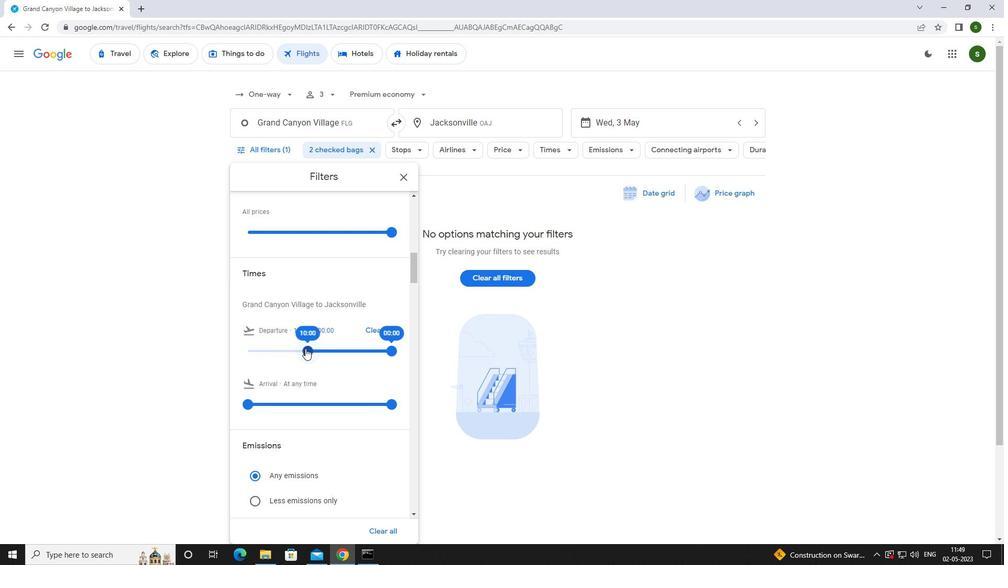 
Action: Mouse moved to (616, 306)
Screenshot: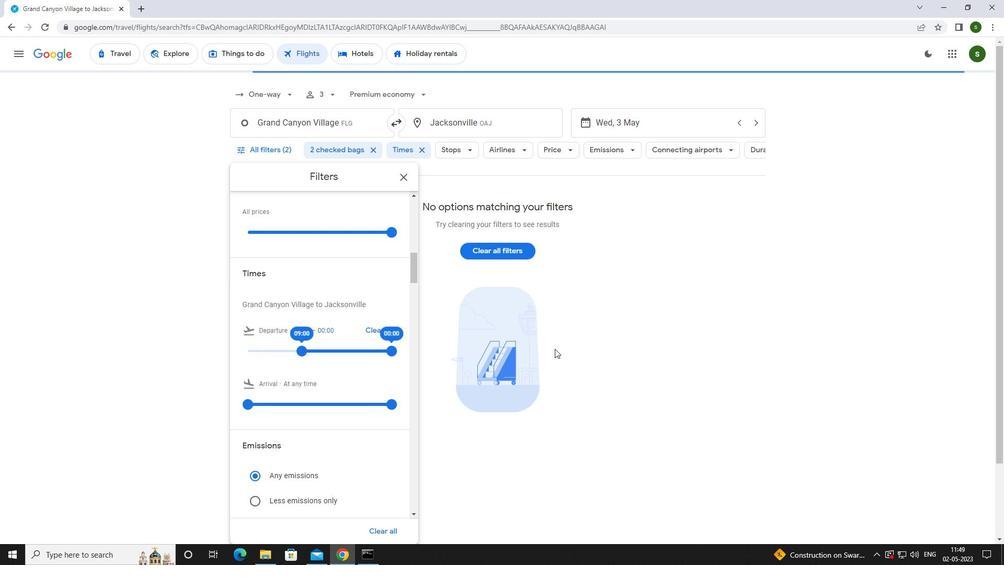 
Action: Mouse pressed left at (616, 306)
Screenshot: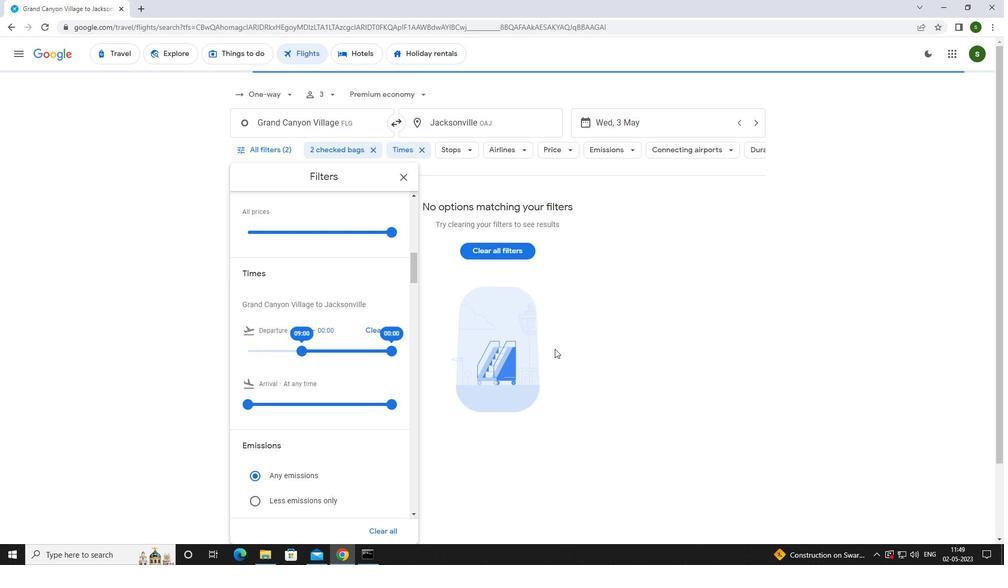 
Action: Mouse moved to (613, 306)
Screenshot: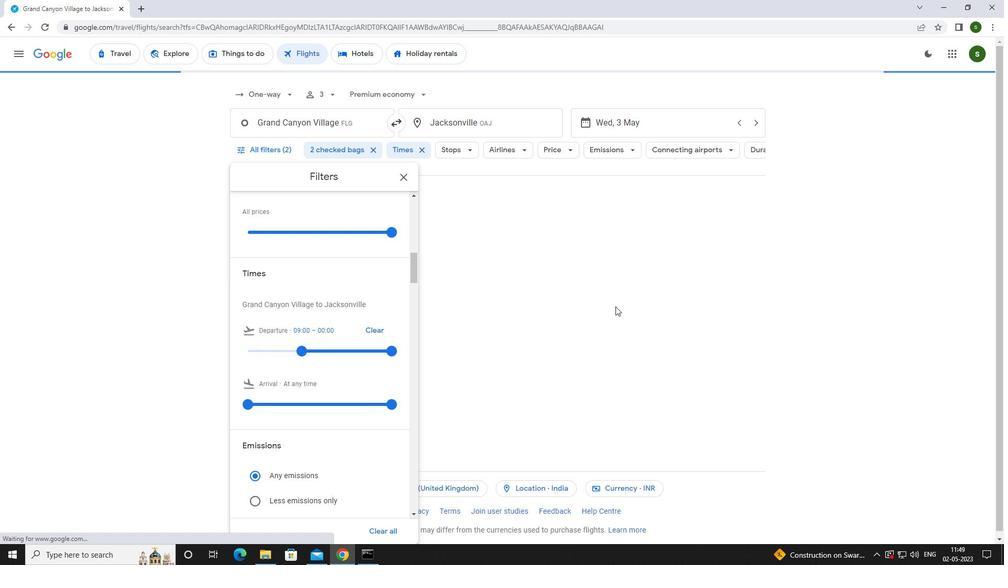 
